 Task: Create a due date automation trigger when advanced on, on the tuesday of the week a card is due add dates starting next week at 11:00 AM.
Action: Mouse moved to (1011, 307)
Screenshot: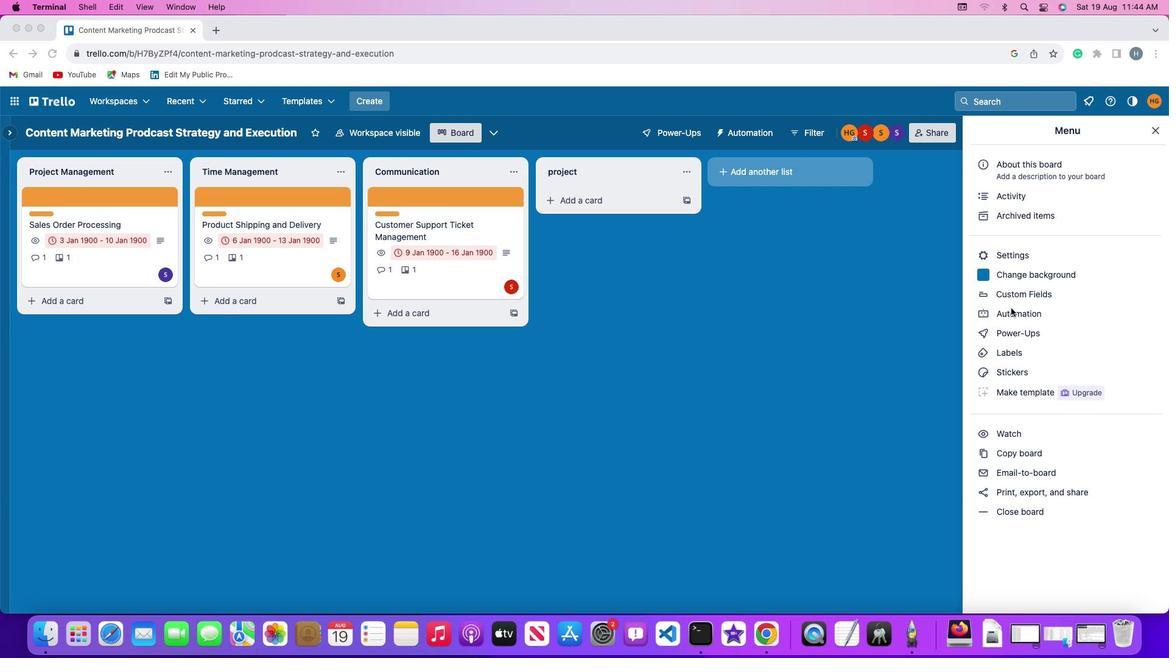 
Action: Mouse pressed left at (1011, 307)
Screenshot: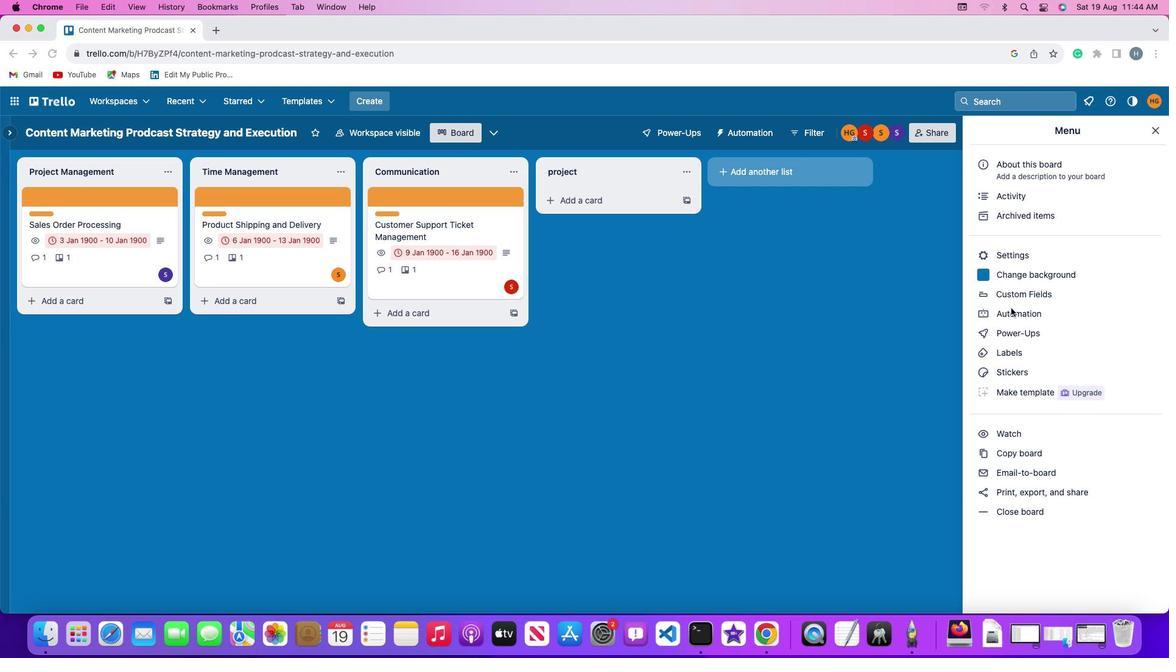 
Action: Mouse moved to (1011, 307)
Screenshot: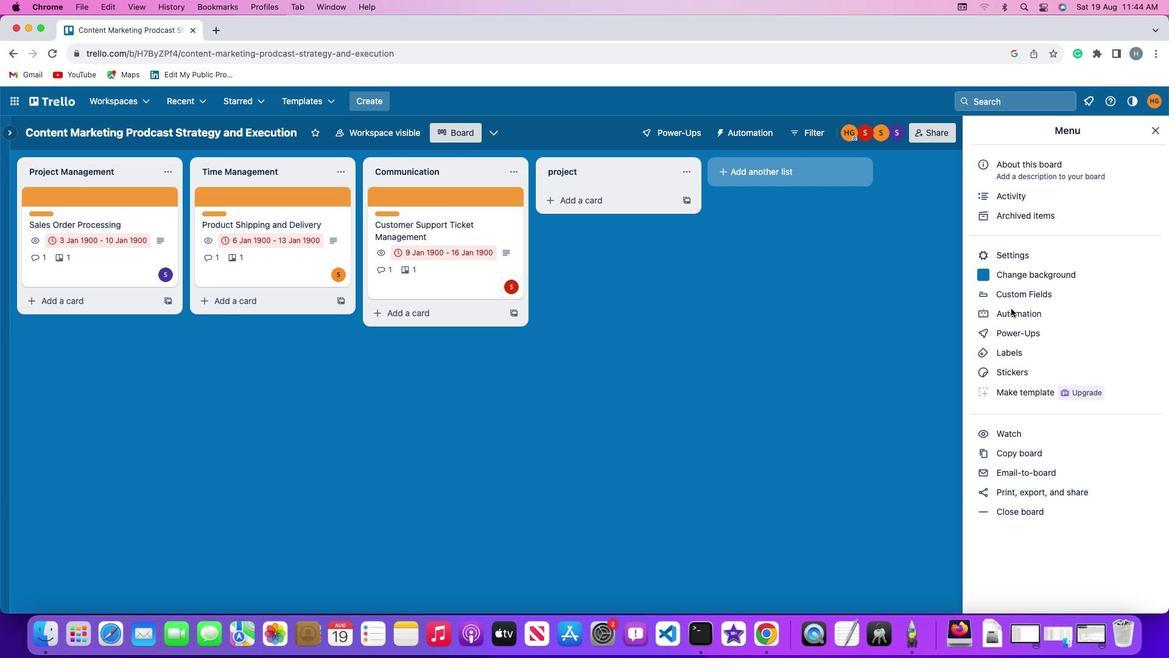 
Action: Mouse pressed left at (1011, 307)
Screenshot: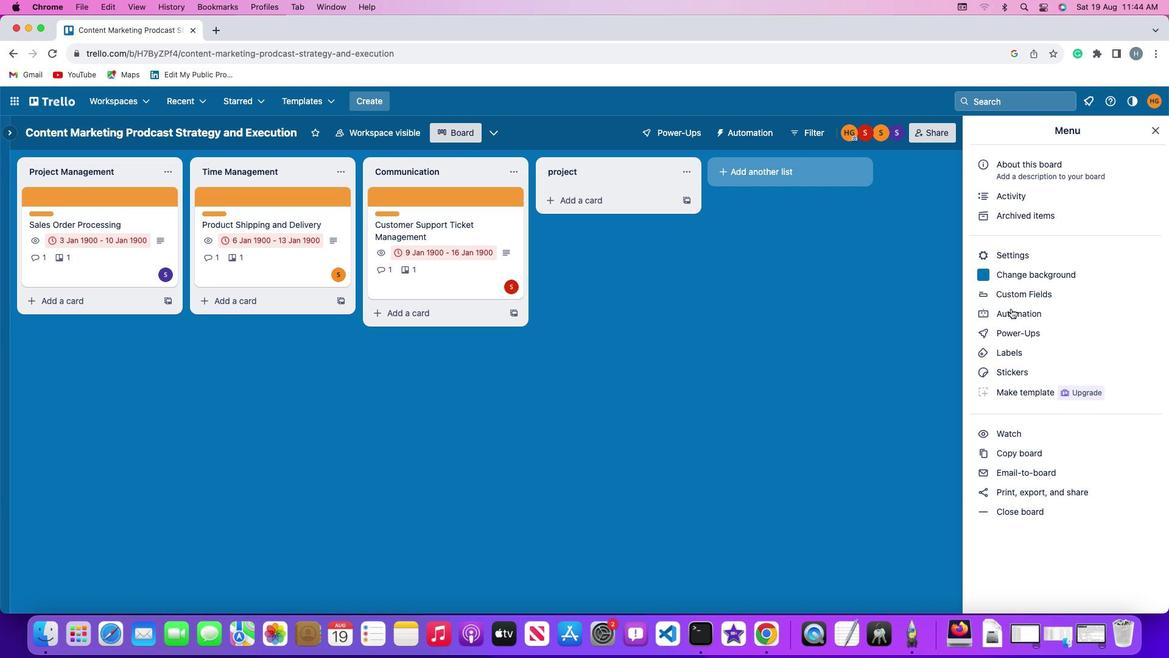 
Action: Mouse moved to (73, 283)
Screenshot: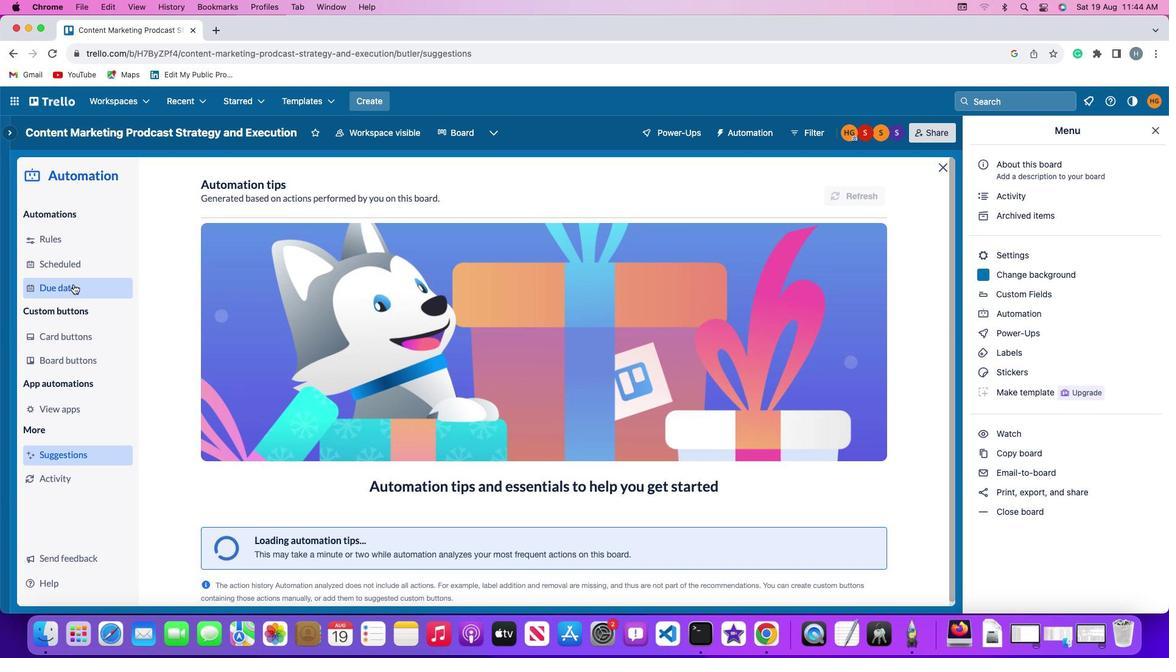 
Action: Mouse pressed left at (73, 283)
Screenshot: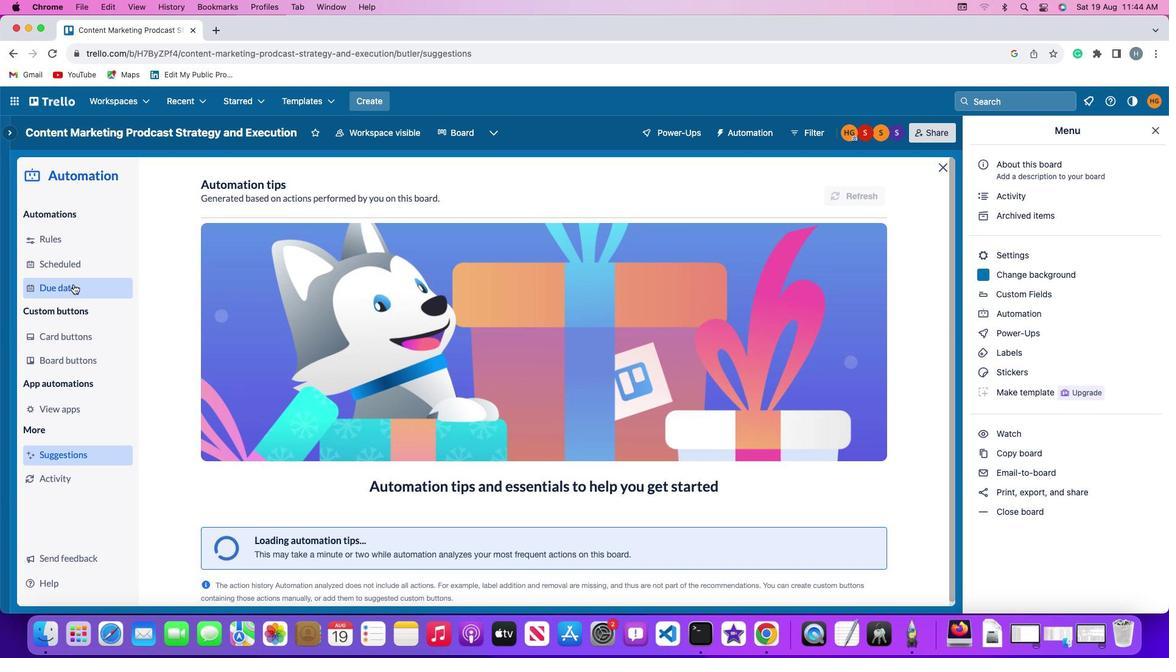 
Action: Mouse moved to (812, 188)
Screenshot: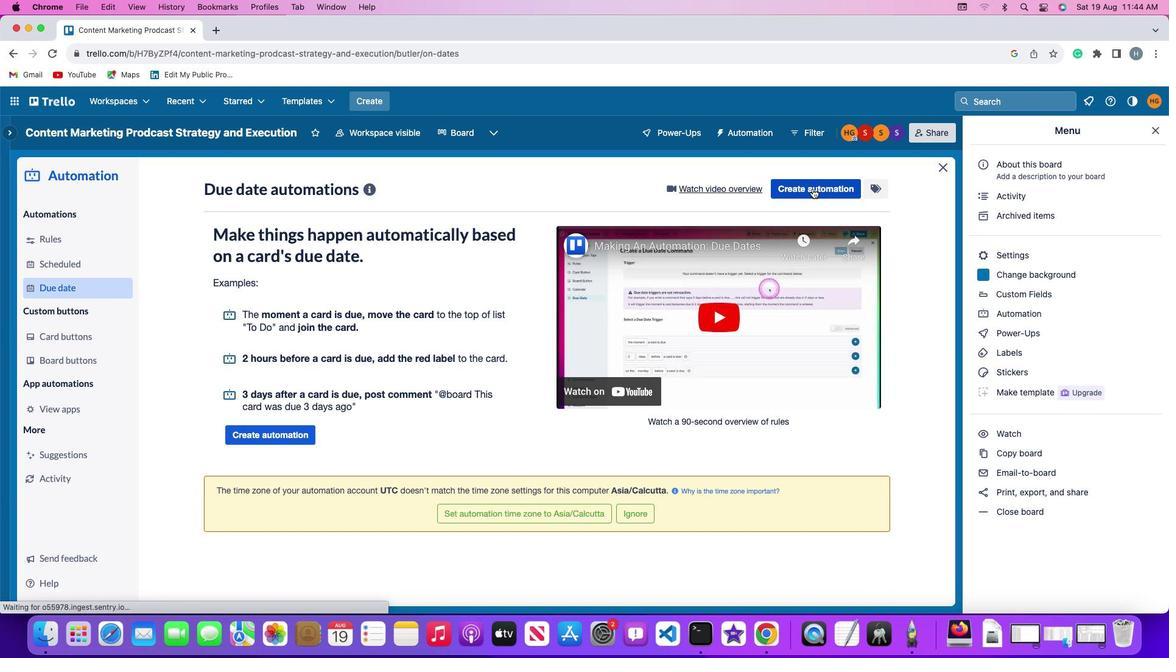 
Action: Mouse pressed left at (812, 188)
Screenshot: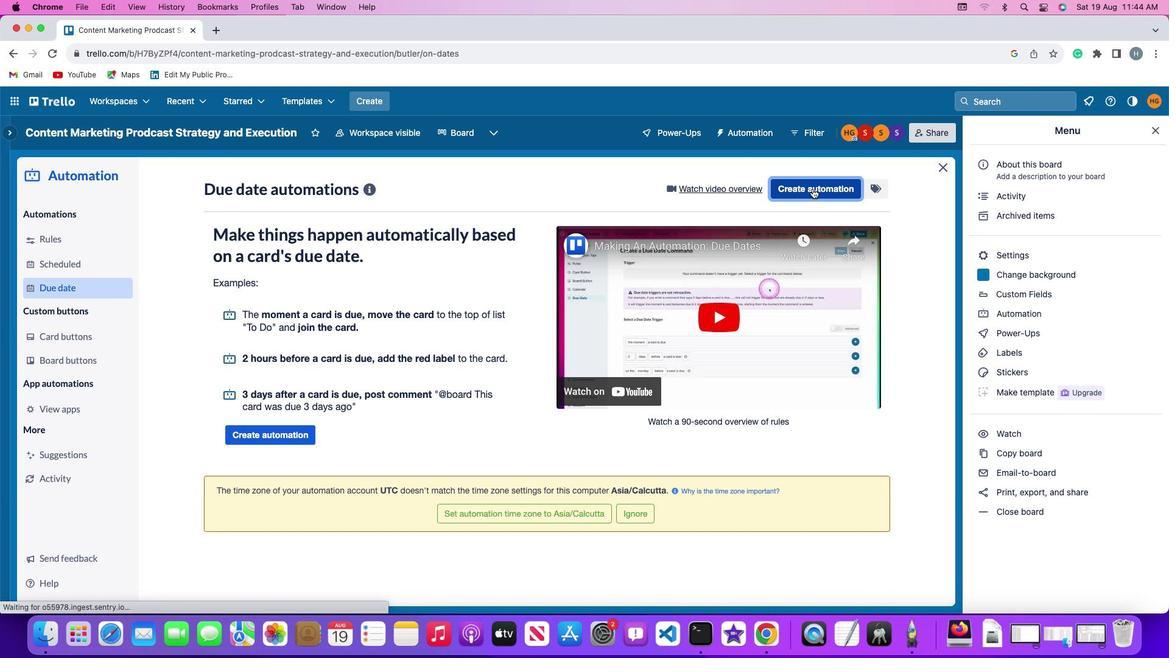 
Action: Mouse moved to (247, 302)
Screenshot: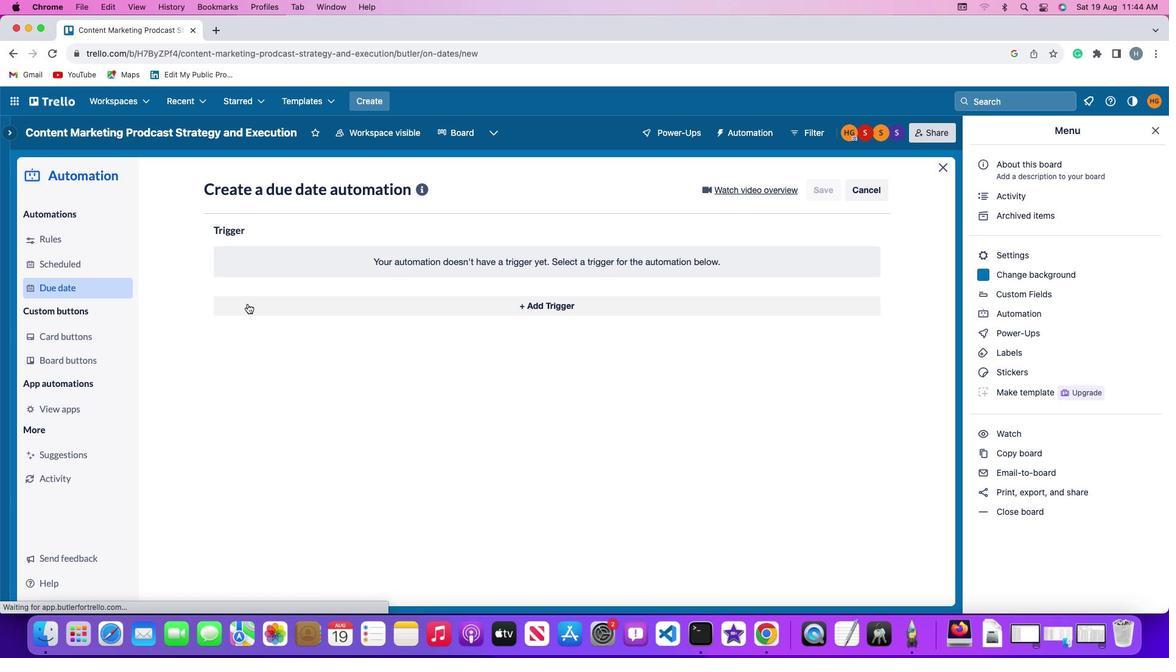 
Action: Mouse pressed left at (247, 302)
Screenshot: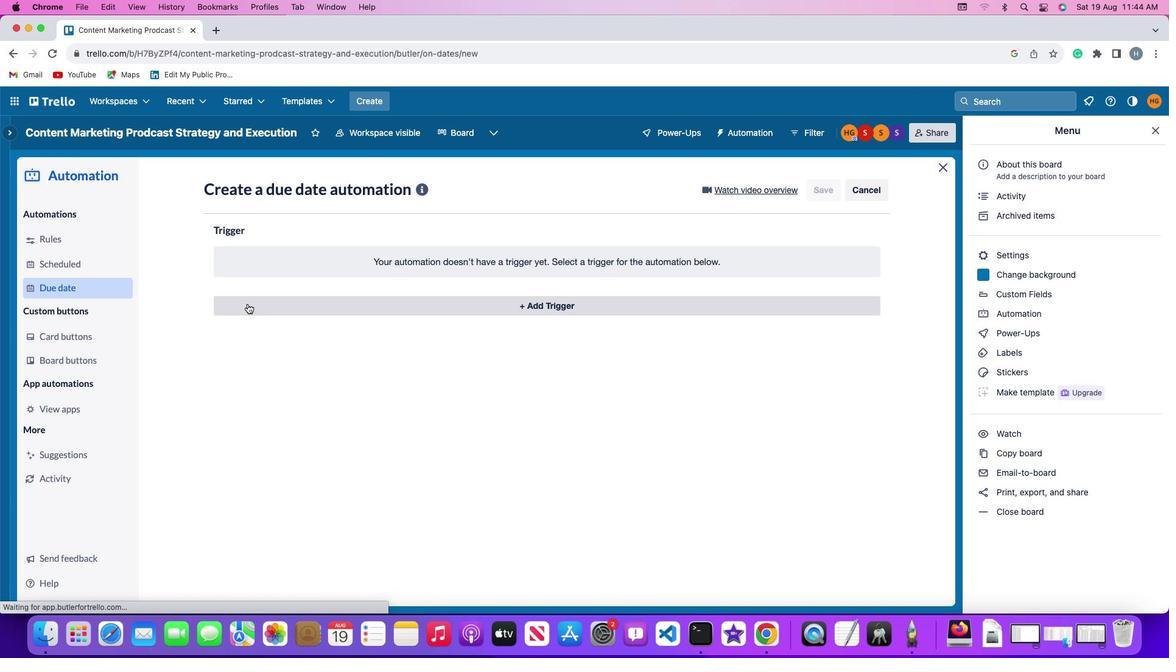 
Action: Mouse moved to (274, 524)
Screenshot: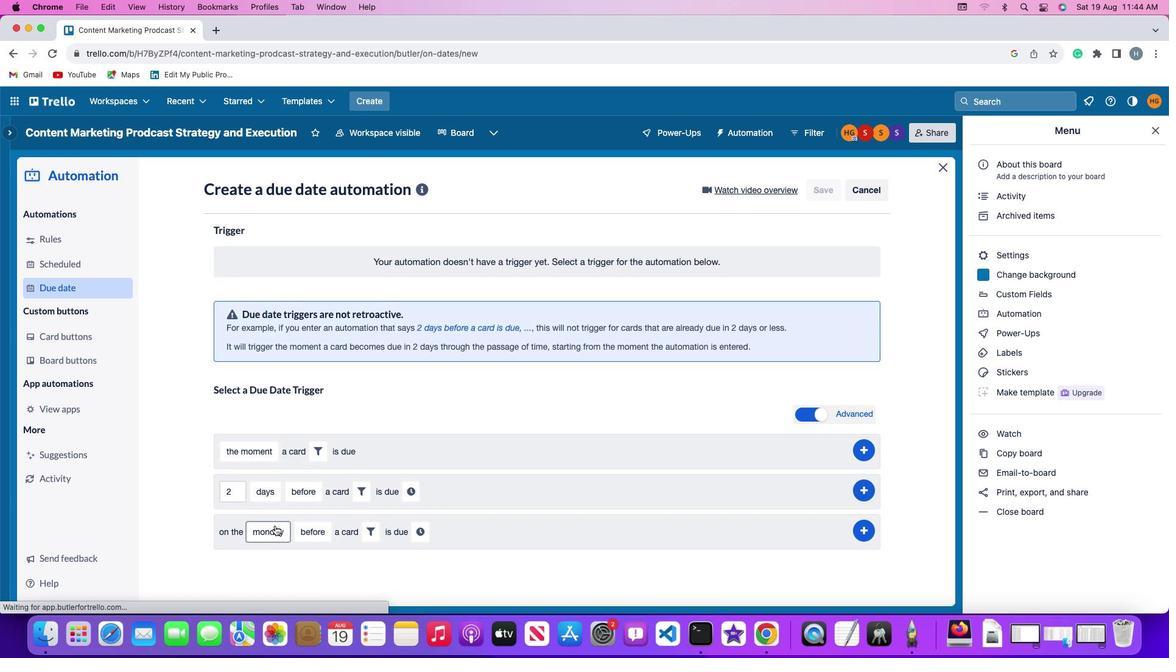 
Action: Mouse pressed left at (274, 524)
Screenshot: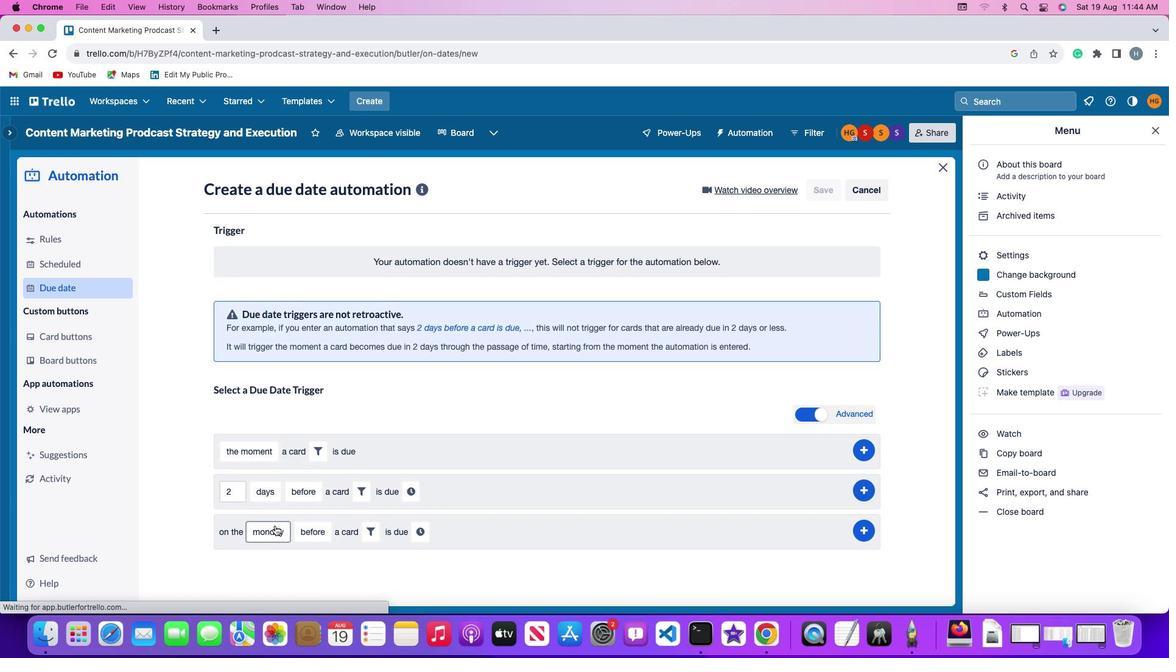 
Action: Mouse moved to (287, 389)
Screenshot: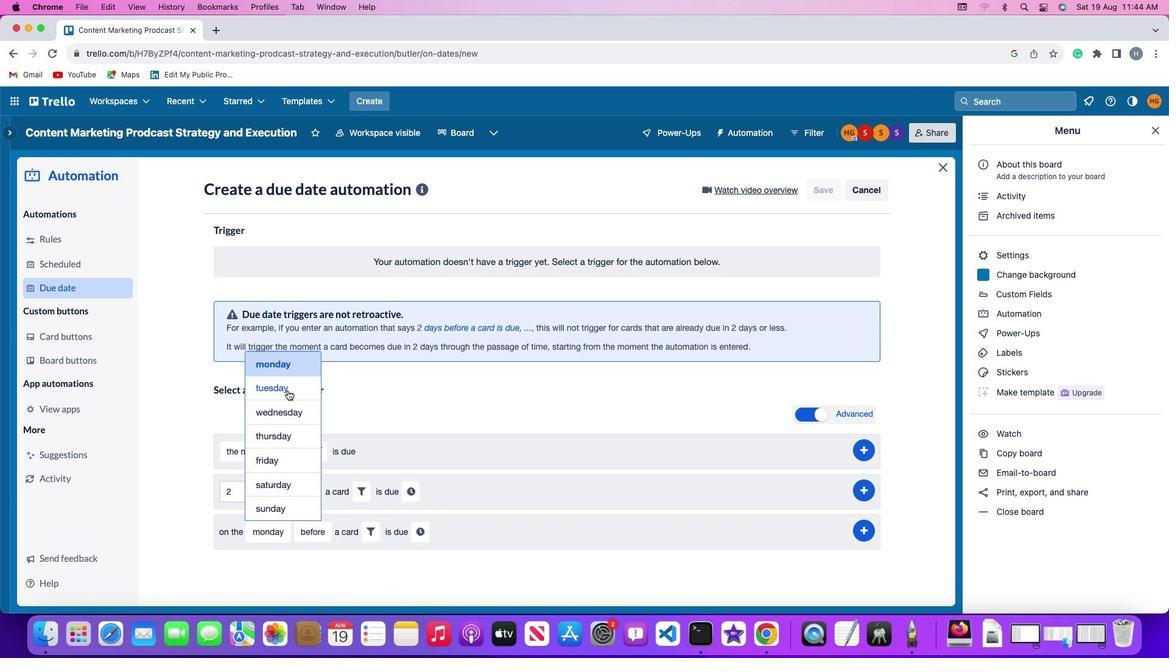 
Action: Mouse pressed left at (287, 389)
Screenshot: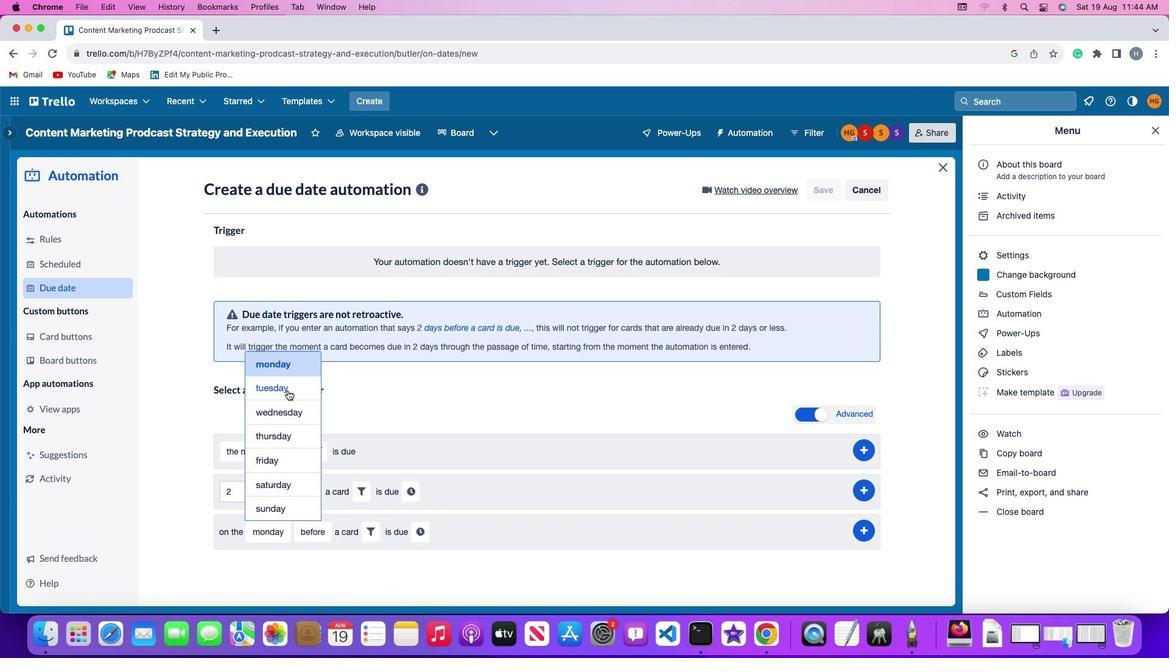 
Action: Mouse moved to (311, 535)
Screenshot: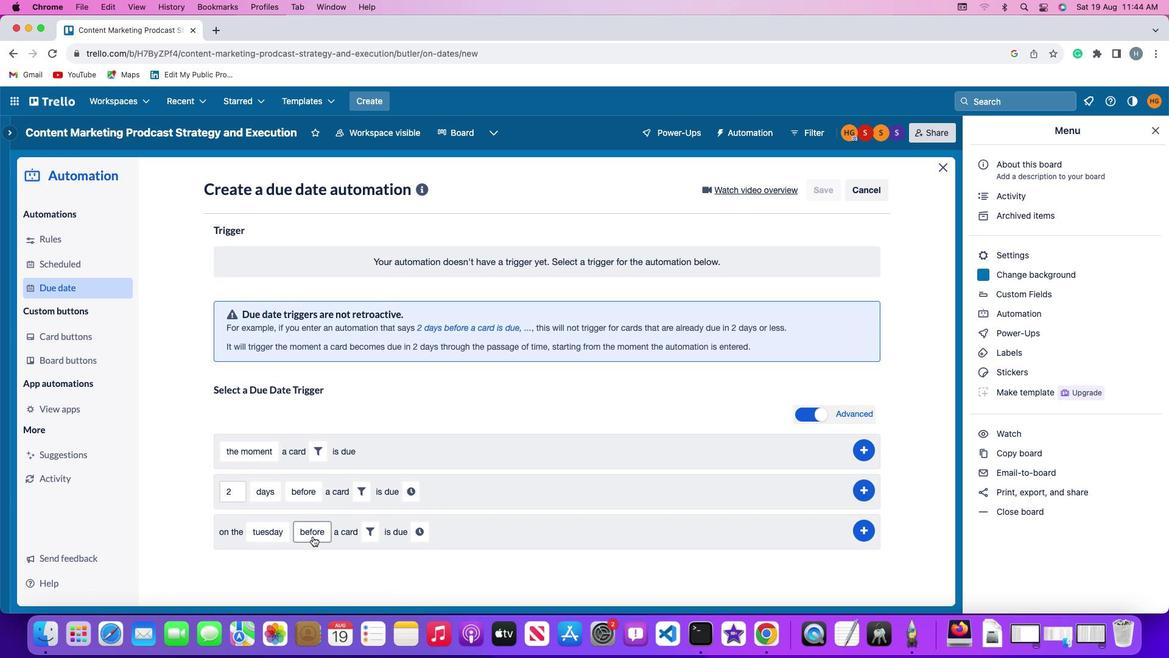 
Action: Mouse pressed left at (311, 535)
Screenshot: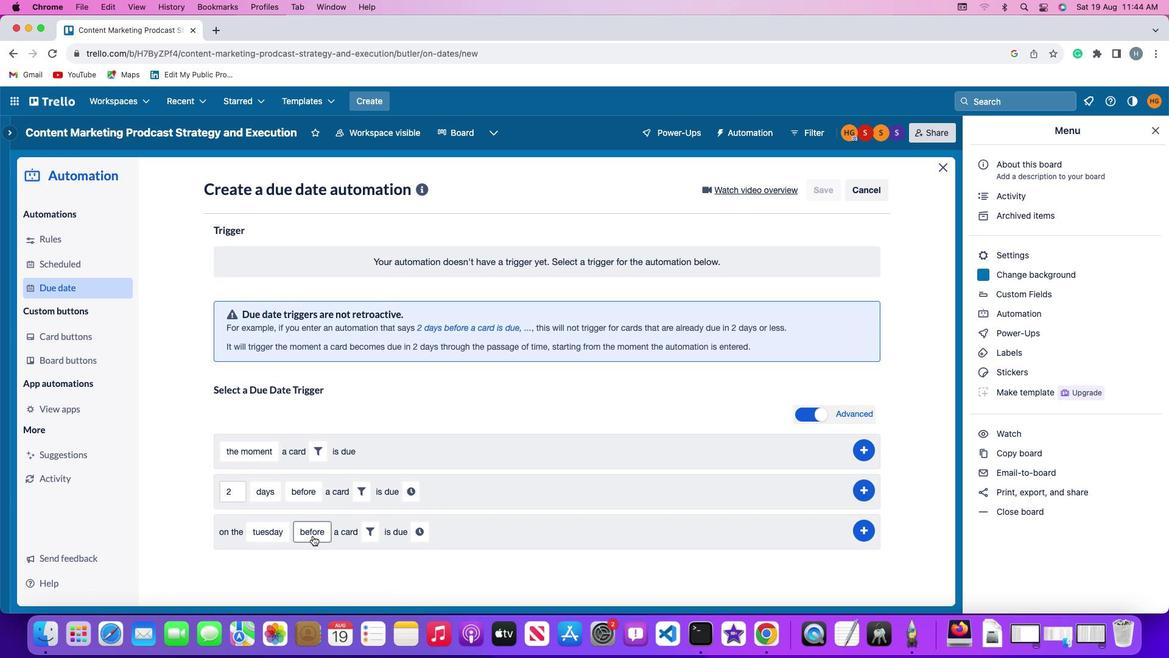 
Action: Mouse moved to (325, 483)
Screenshot: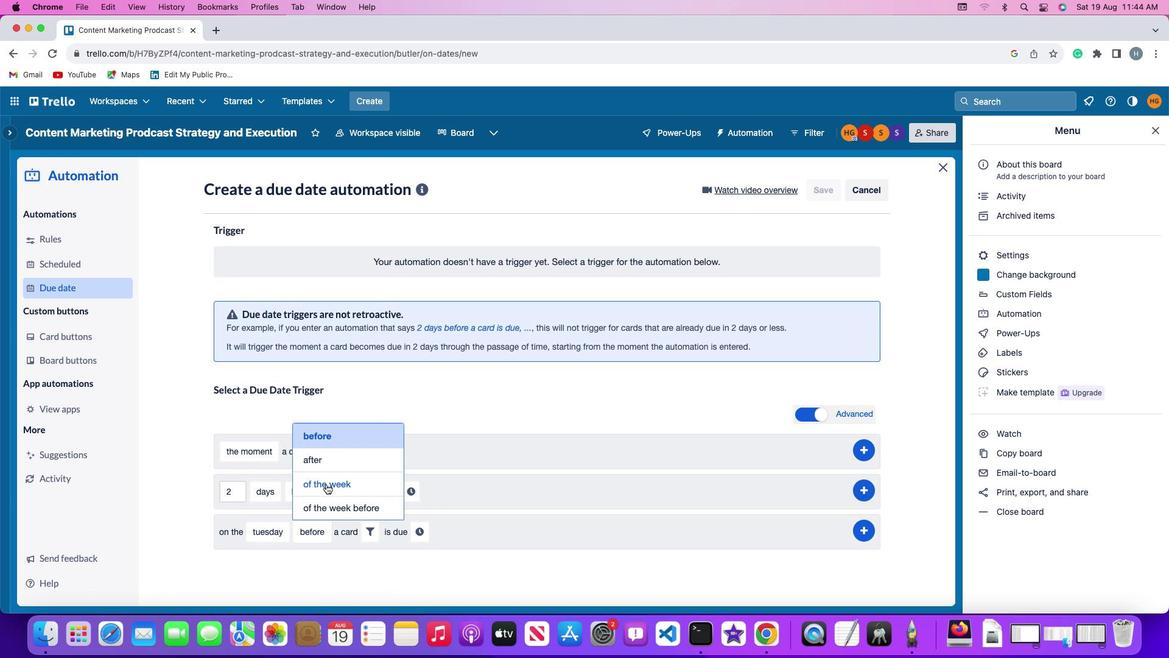 
Action: Mouse pressed left at (325, 483)
Screenshot: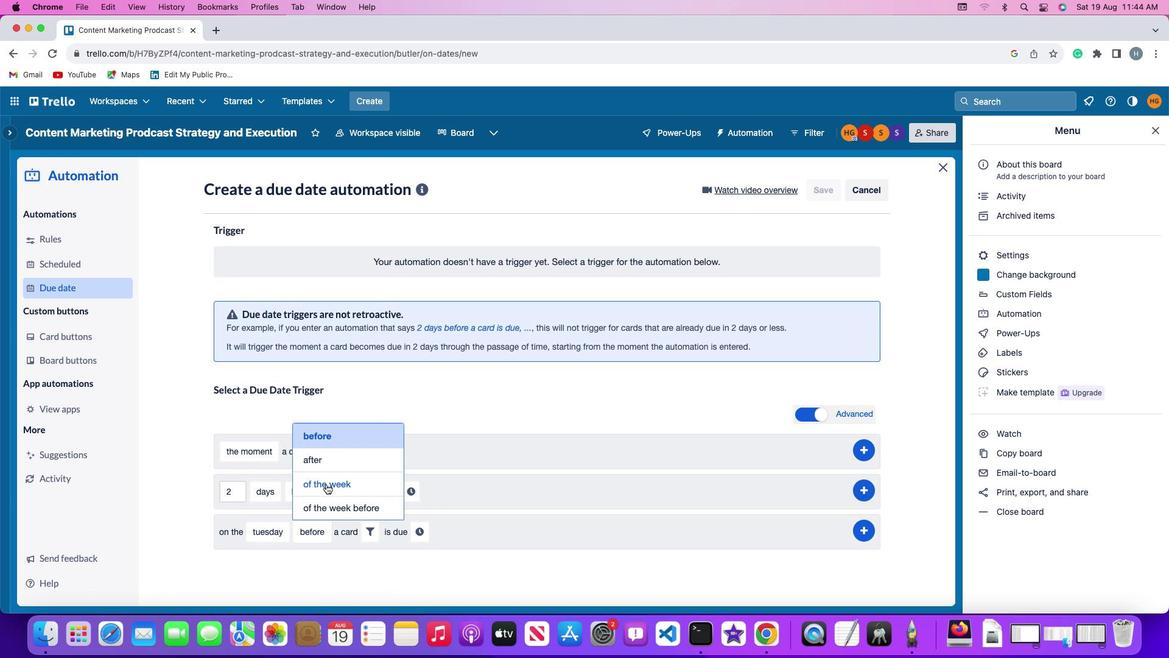 
Action: Mouse moved to (385, 538)
Screenshot: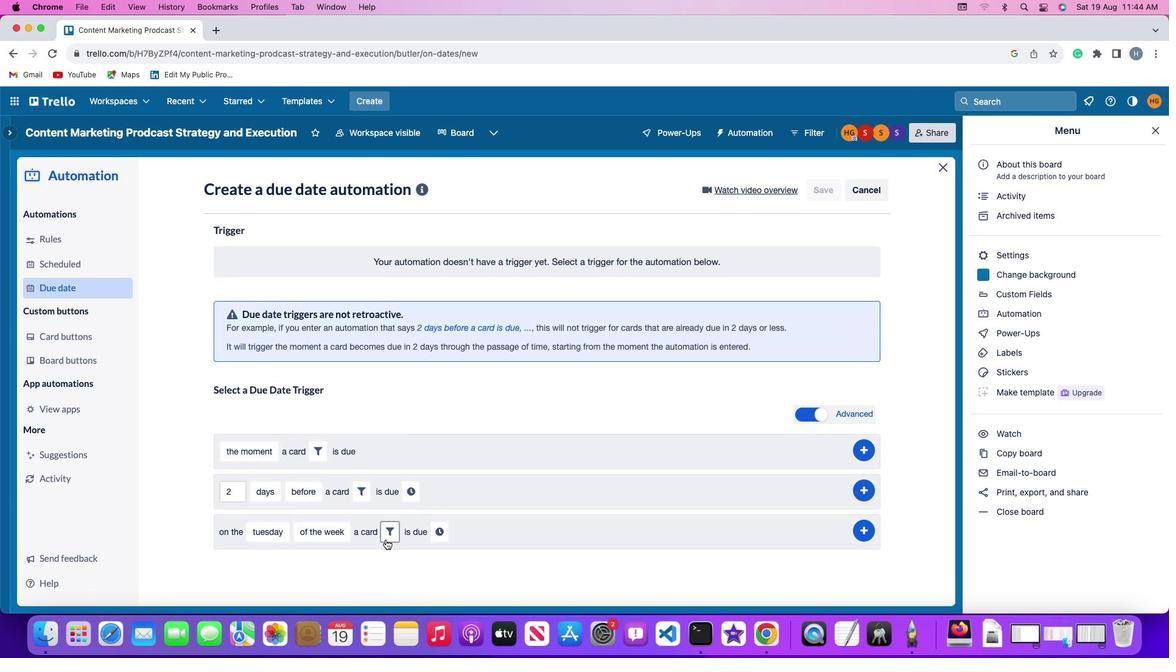 
Action: Mouse pressed left at (385, 538)
Screenshot: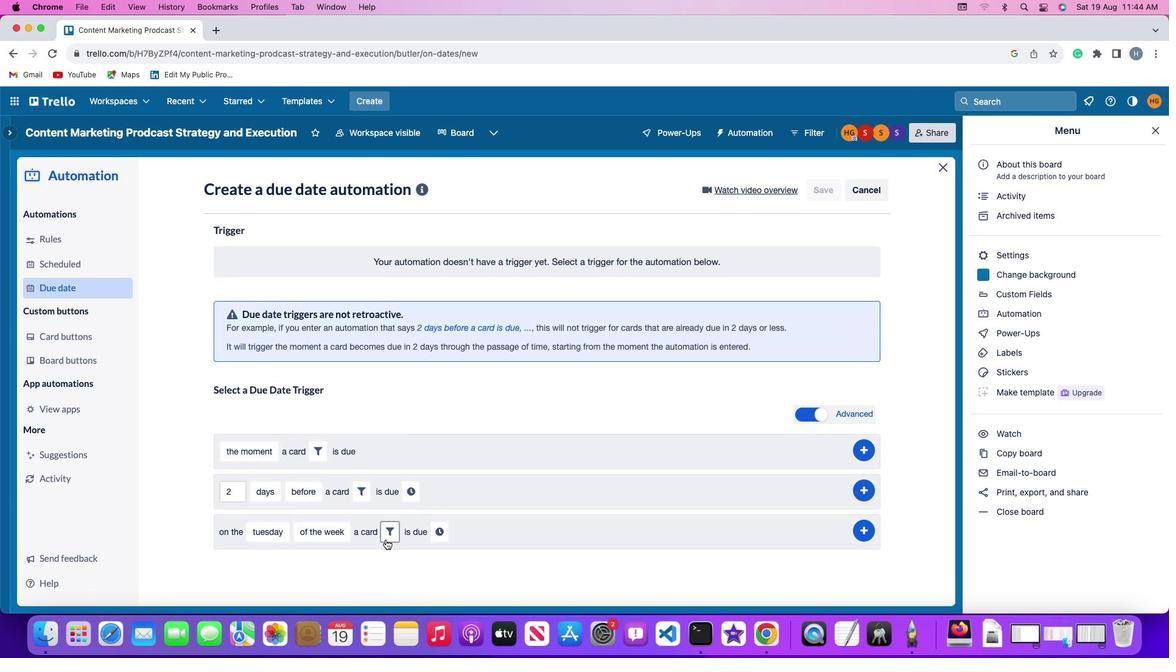 
Action: Mouse moved to (456, 568)
Screenshot: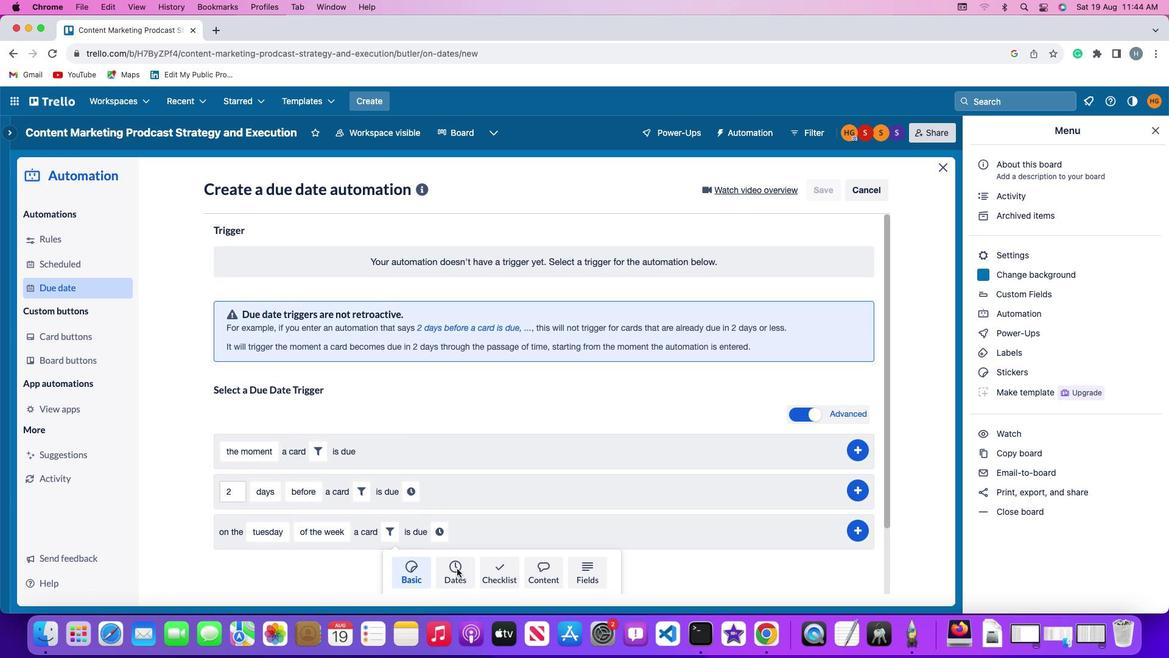 
Action: Mouse pressed left at (456, 568)
Screenshot: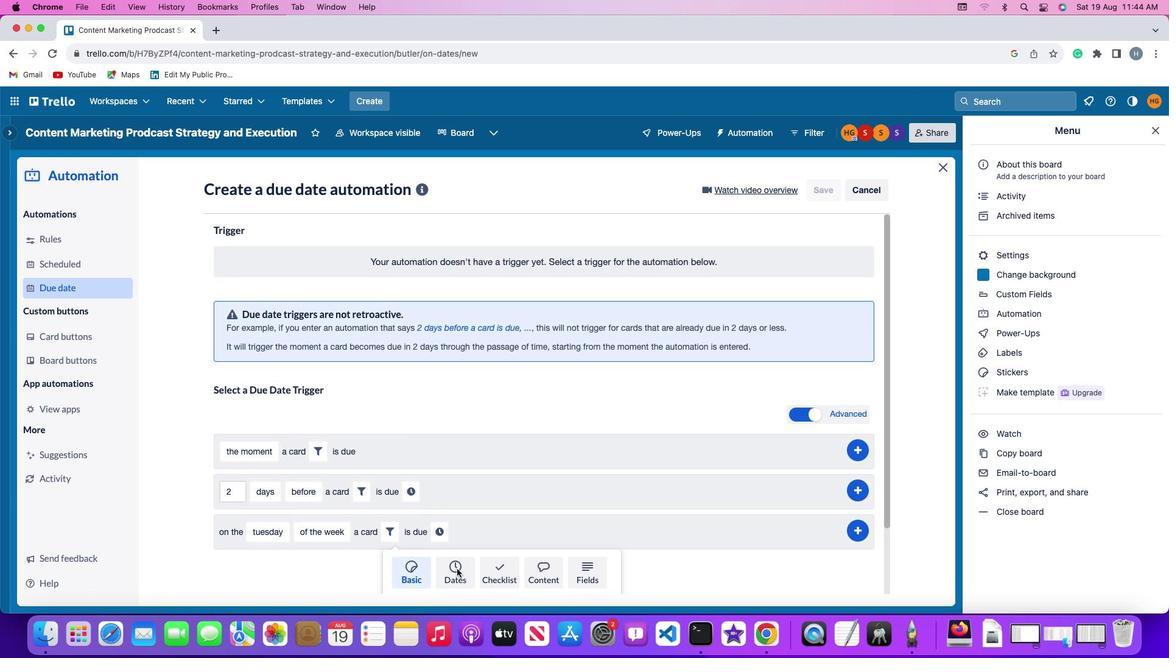 
Action: Mouse moved to (329, 563)
Screenshot: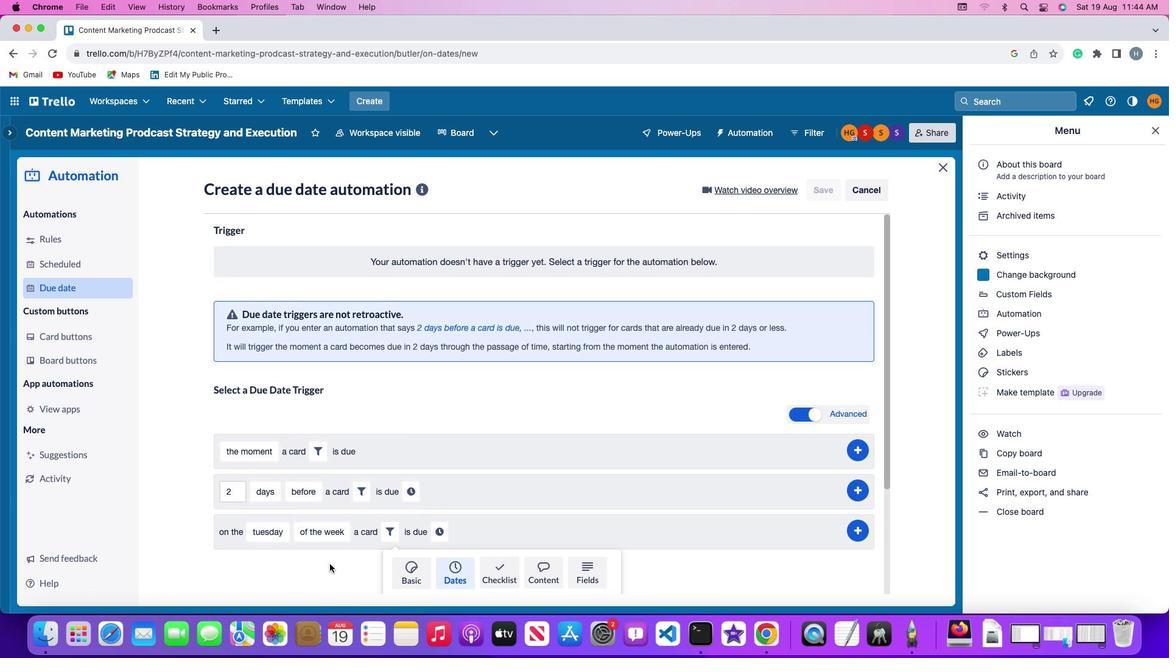 
Action: Mouse scrolled (329, 563) with delta (0, 0)
Screenshot: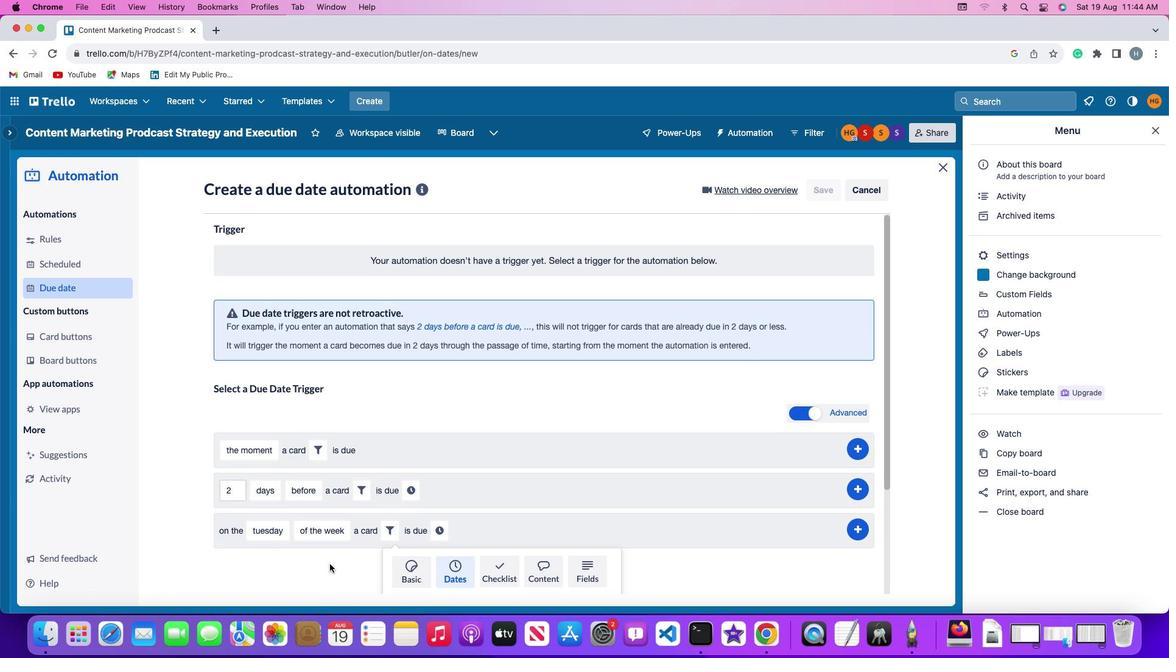 
Action: Mouse moved to (329, 563)
Screenshot: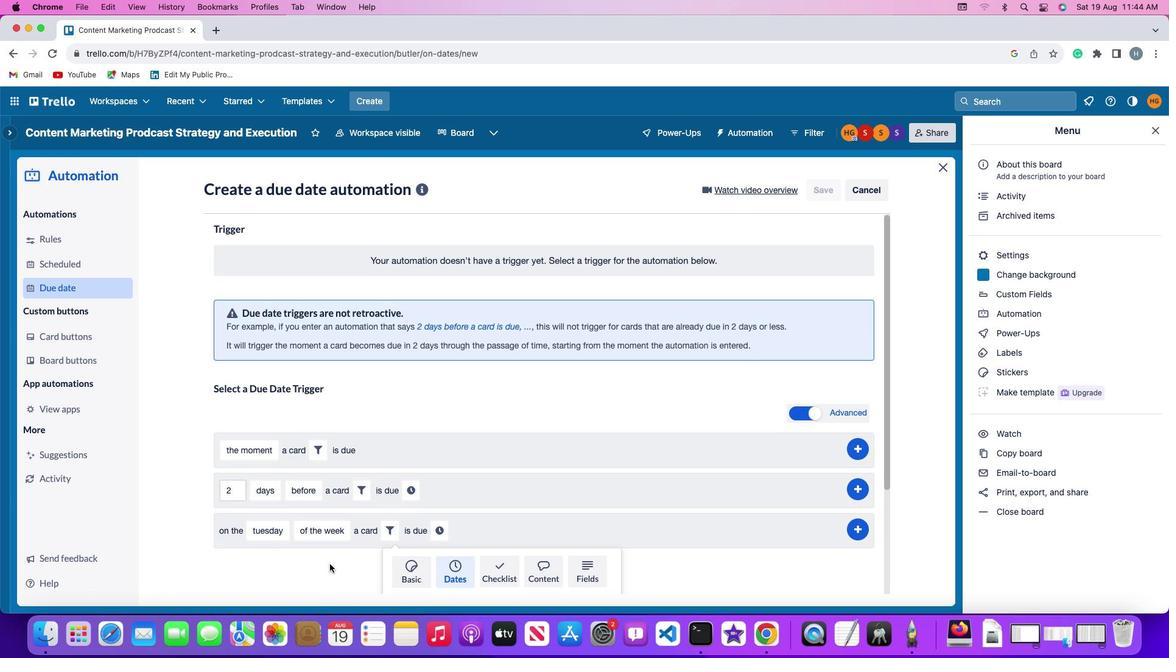 
Action: Mouse scrolled (329, 563) with delta (0, 0)
Screenshot: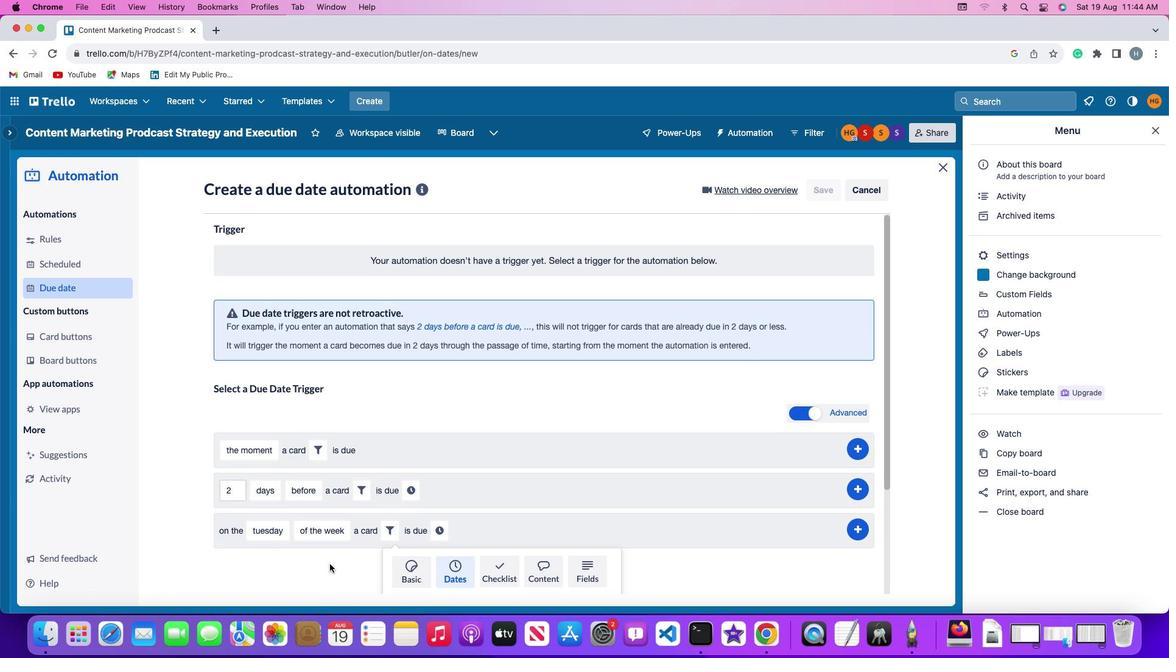 
Action: Mouse scrolled (329, 563) with delta (0, -1)
Screenshot: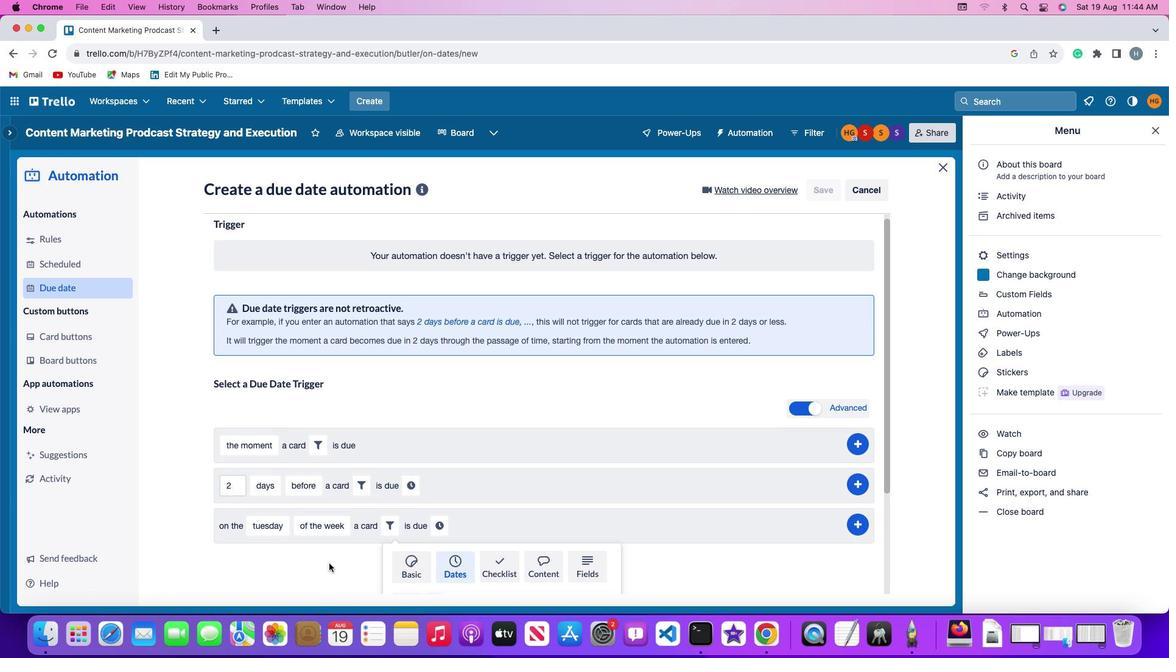 
Action: Mouse scrolled (329, 563) with delta (0, -3)
Screenshot: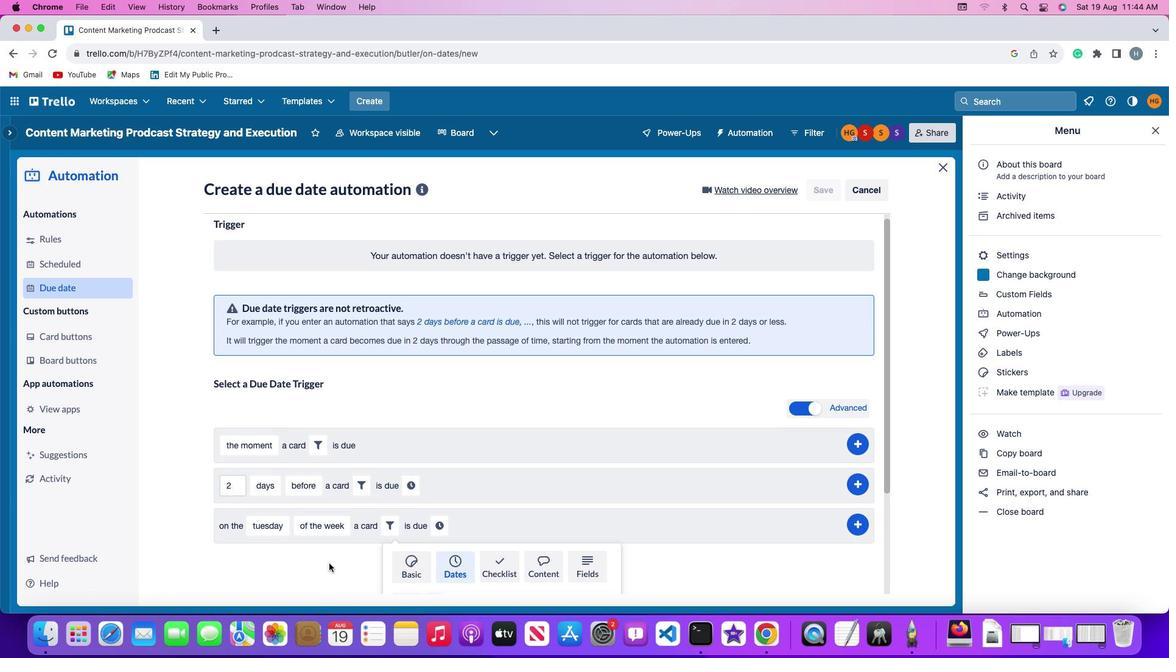 
Action: Mouse scrolled (329, 563) with delta (0, -3)
Screenshot: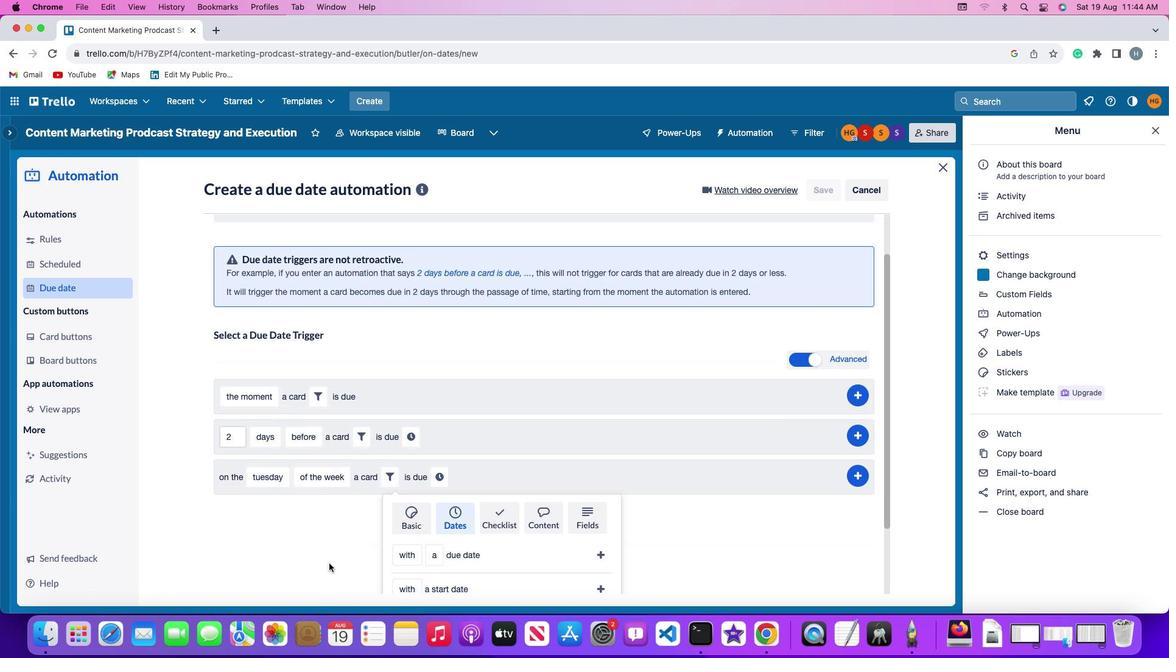 
Action: Mouse moved to (328, 562)
Screenshot: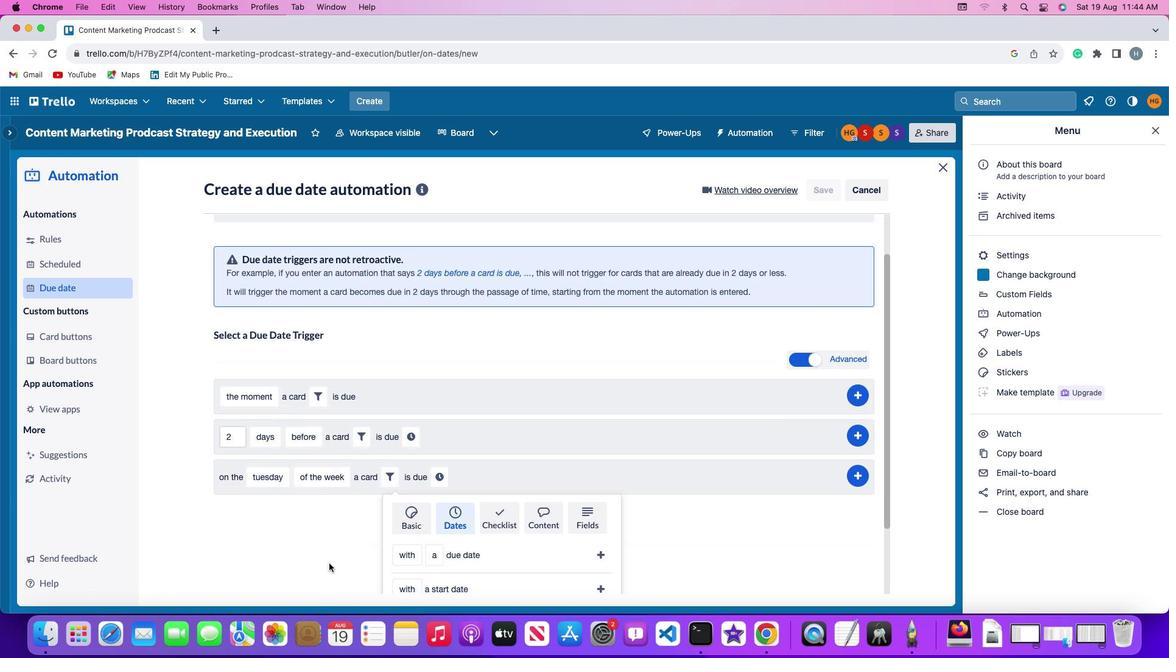 
Action: Mouse scrolled (328, 562) with delta (0, -4)
Screenshot: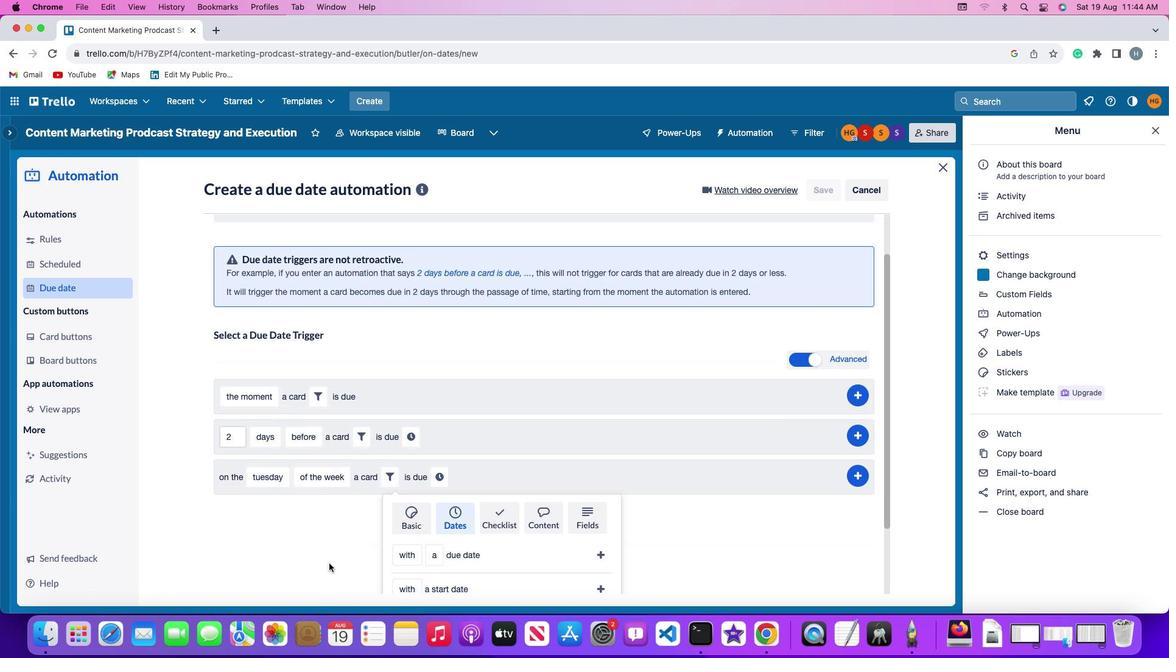 
Action: Mouse moved to (329, 561)
Screenshot: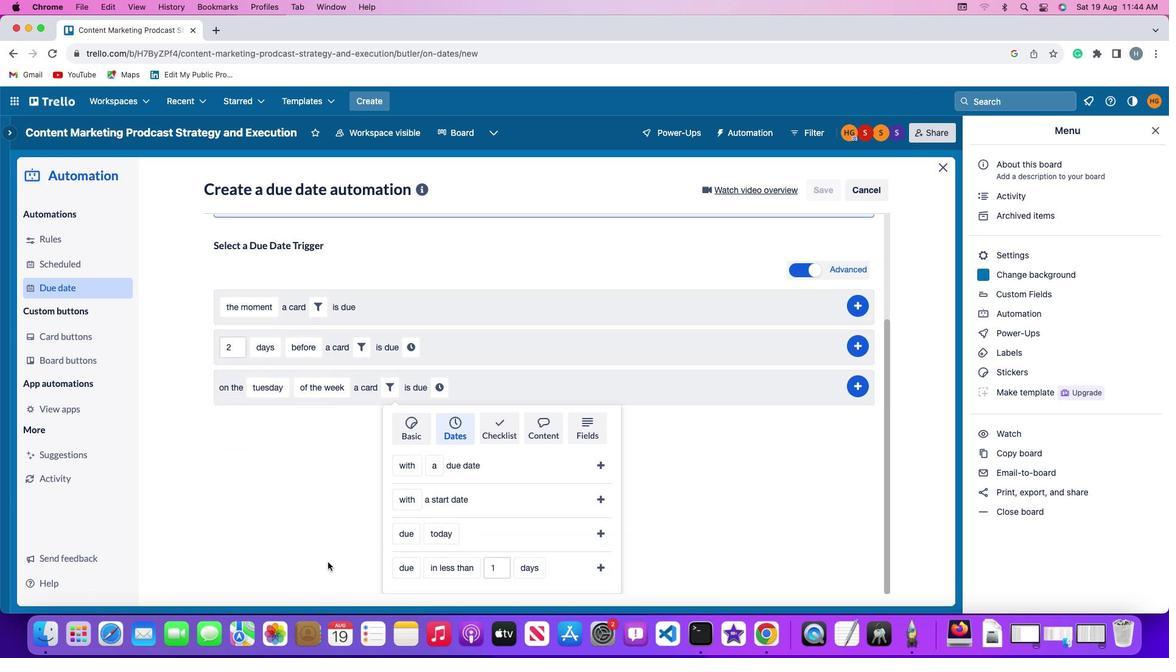 
Action: Mouse scrolled (329, 561) with delta (0, 0)
Screenshot: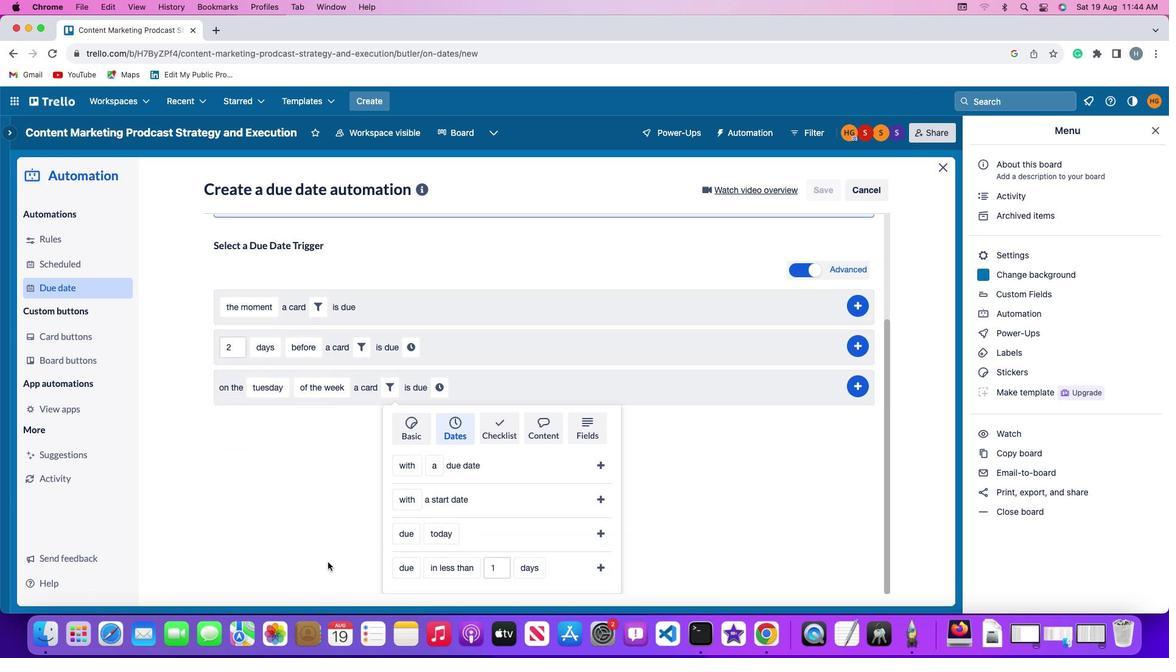 
Action: Mouse moved to (328, 561)
Screenshot: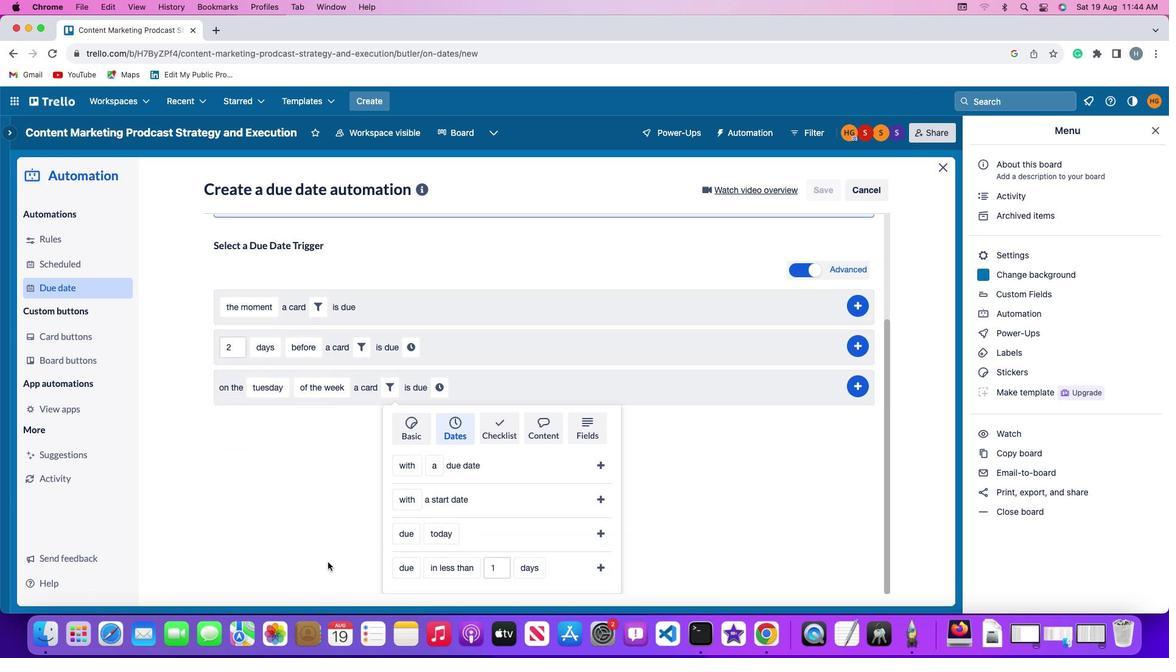 
Action: Mouse scrolled (328, 561) with delta (0, 0)
Screenshot: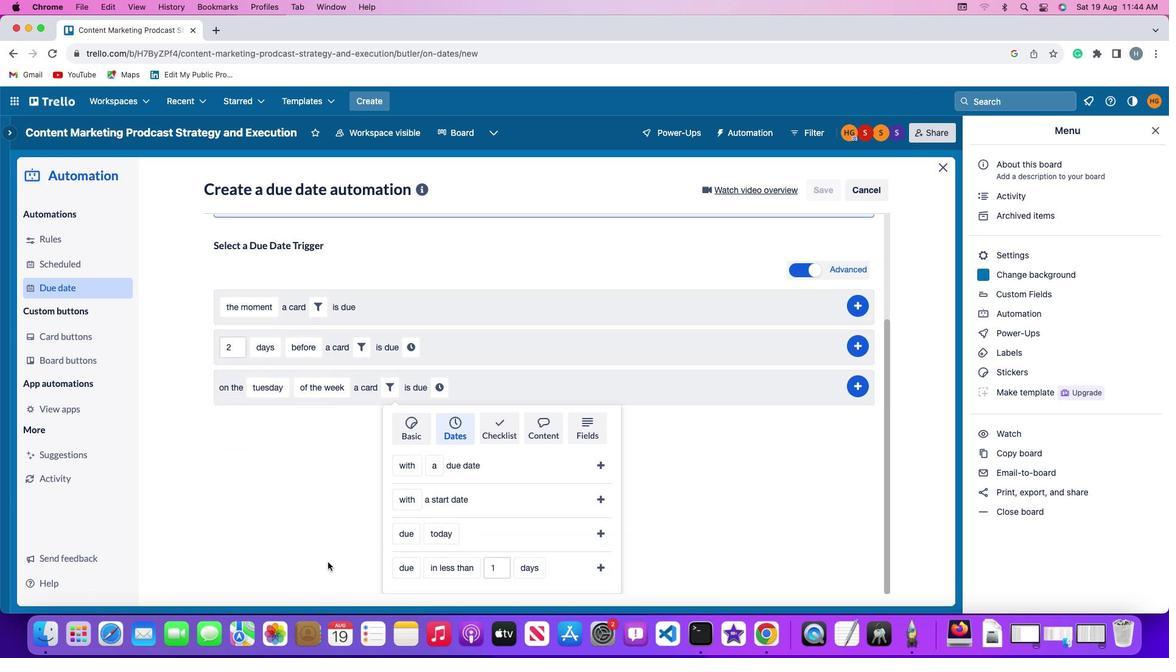 
Action: Mouse moved to (327, 561)
Screenshot: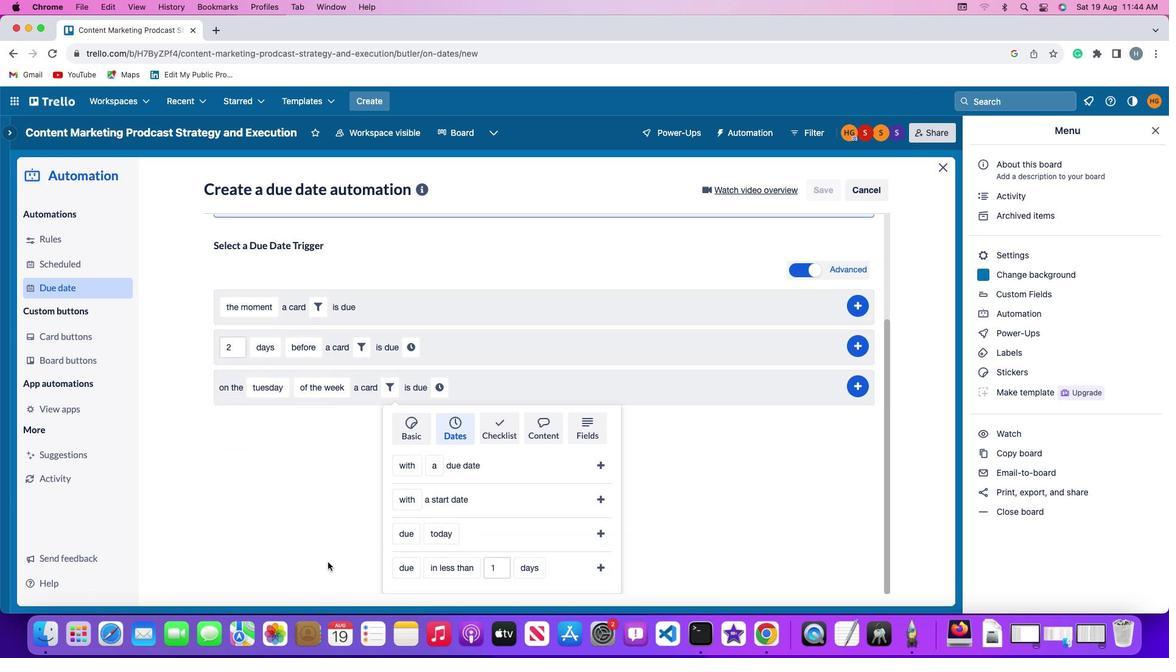 
Action: Mouse scrolled (327, 561) with delta (0, -1)
Screenshot: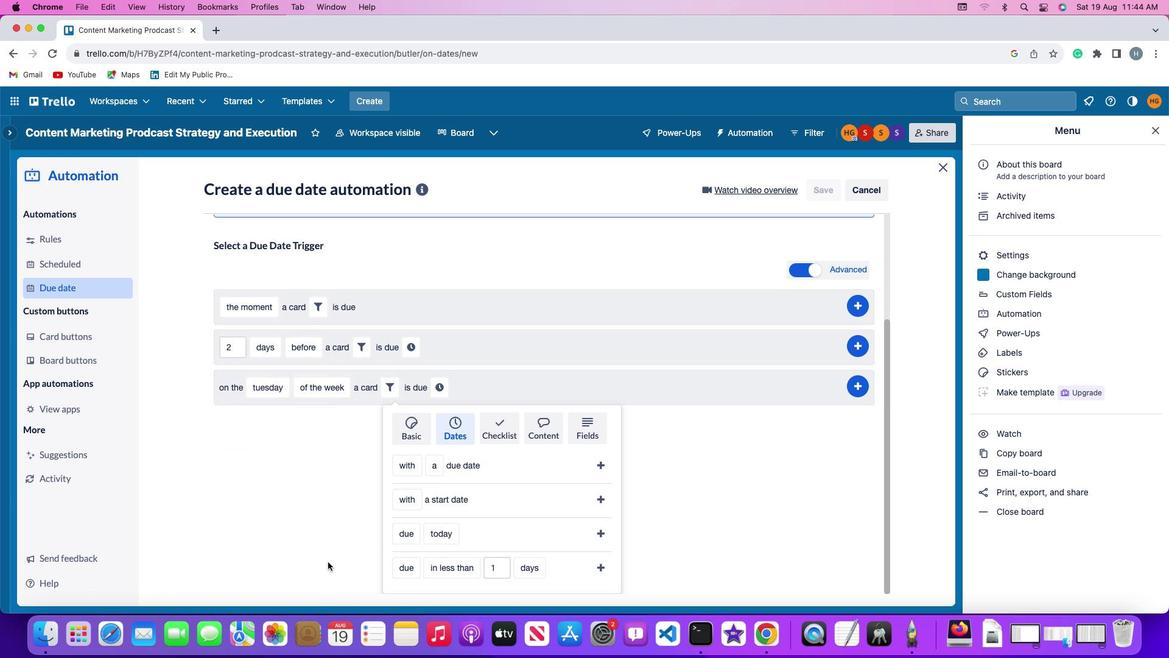 
Action: Mouse moved to (327, 561)
Screenshot: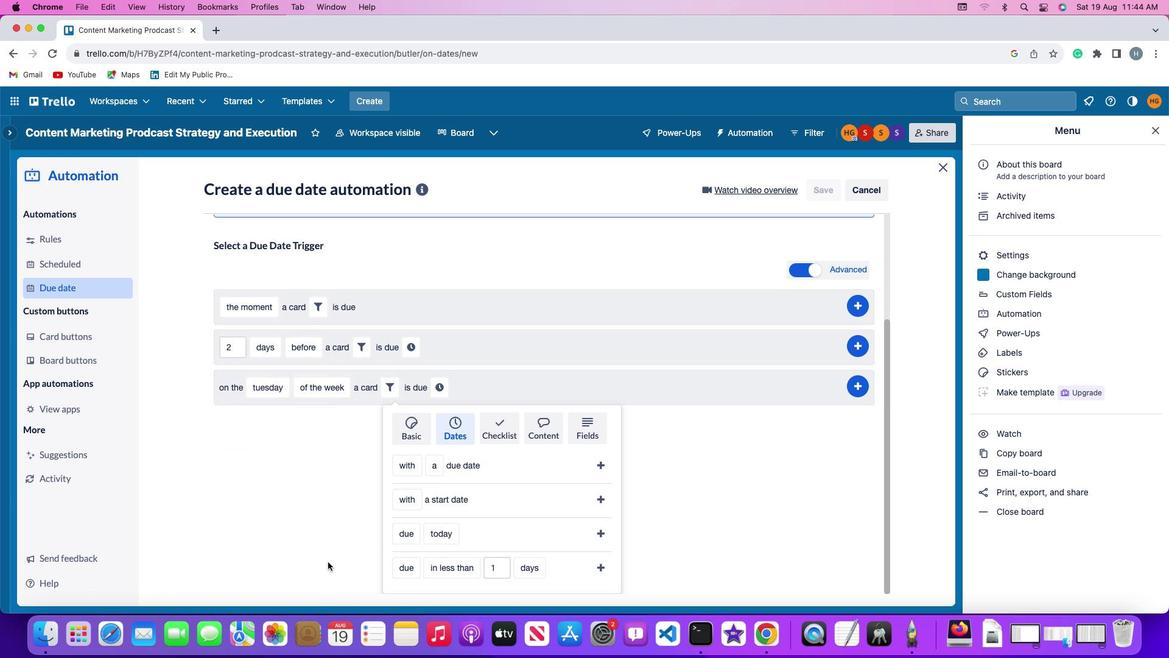 
Action: Mouse scrolled (327, 561) with delta (0, -3)
Screenshot: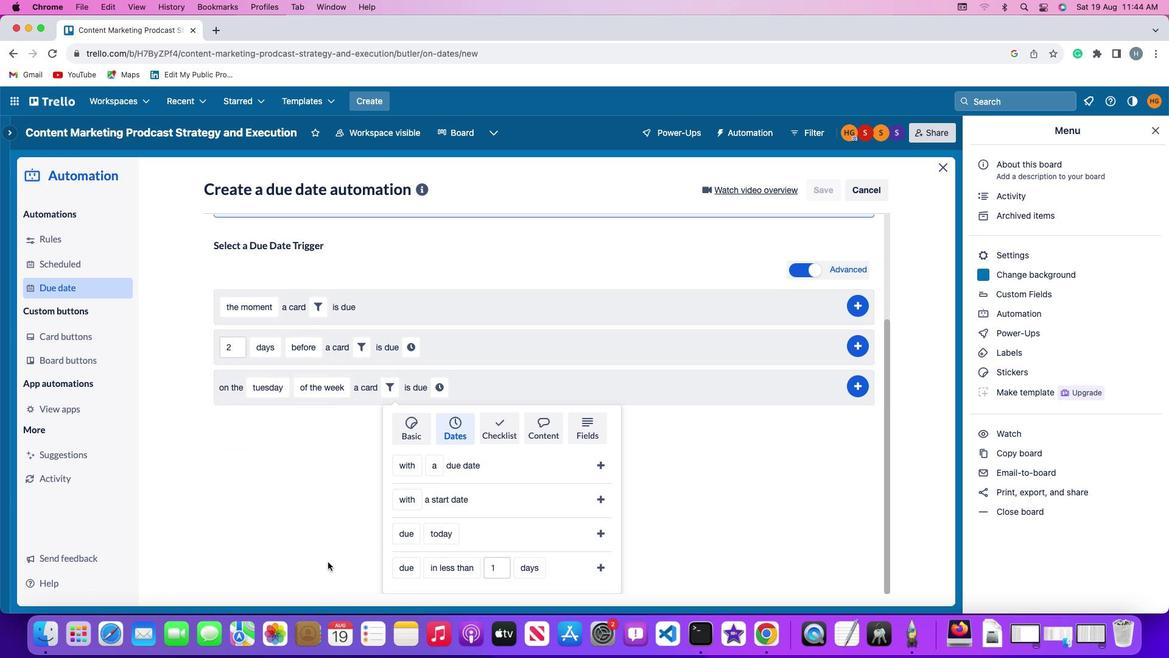 
Action: Mouse moved to (404, 535)
Screenshot: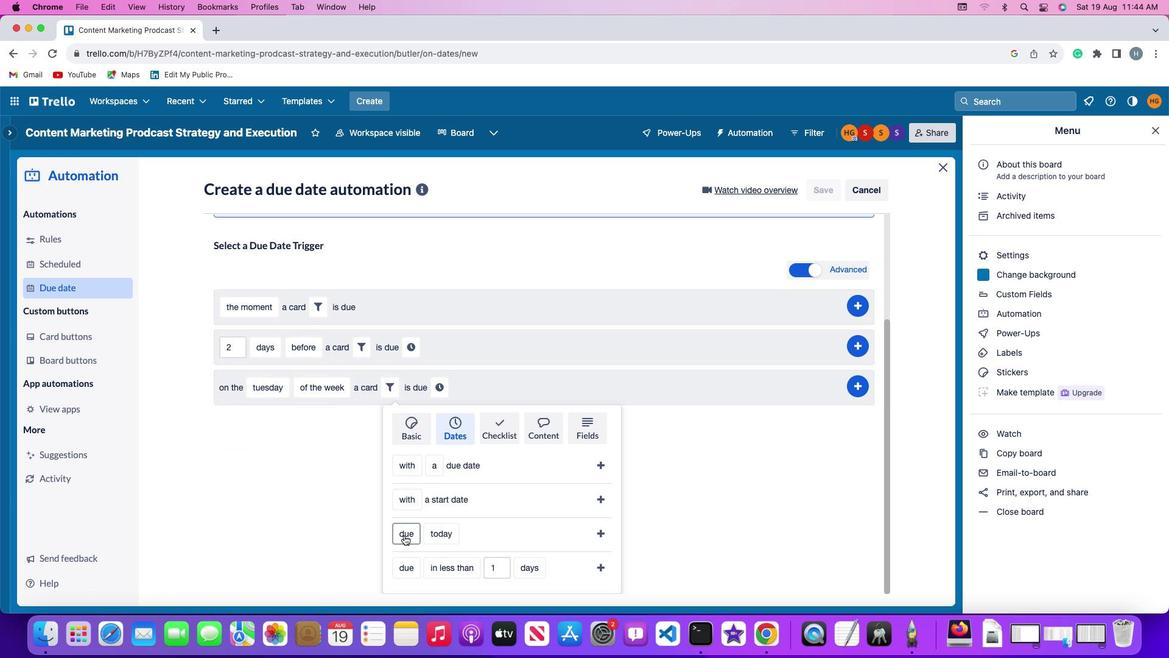 
Action: Mouse pressed left at (404, 535)
Screenshot: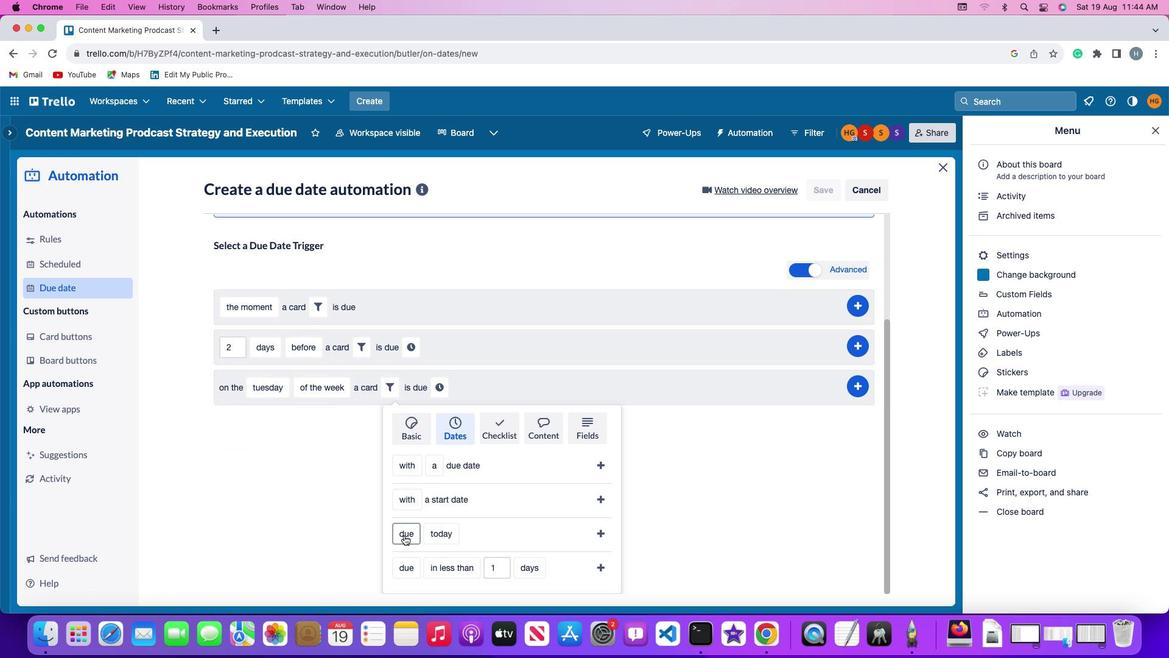 
Action: Mouse moved to (416, 486)
Screenshot: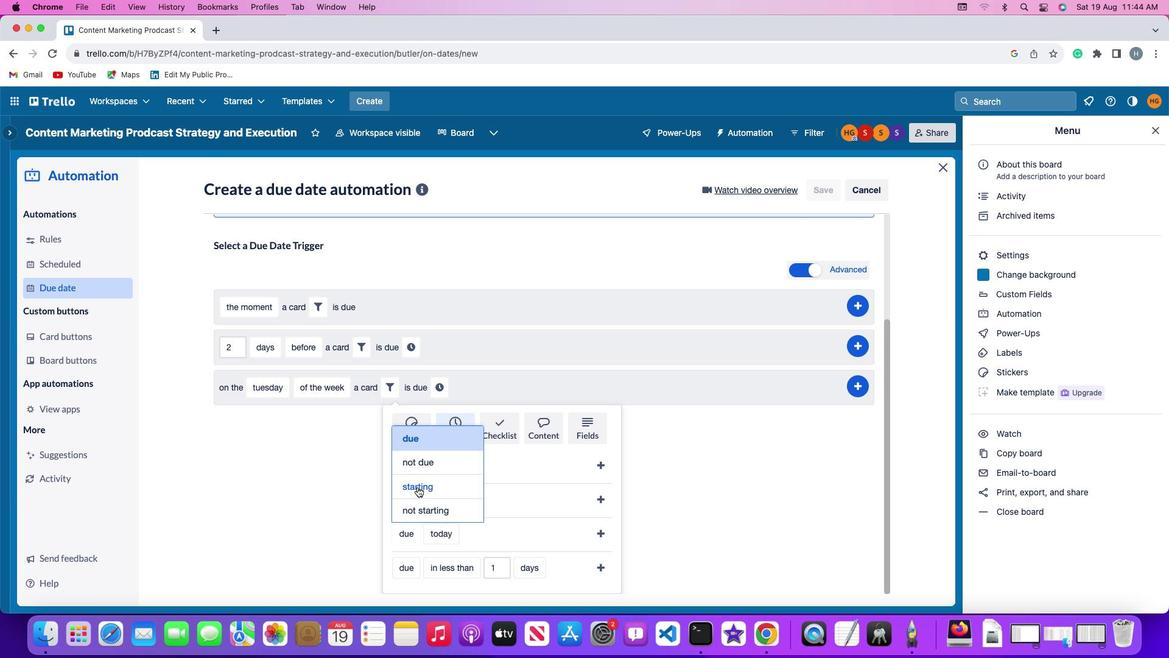 
Action: Mouse pressed left at (416, 486)
Screenshot: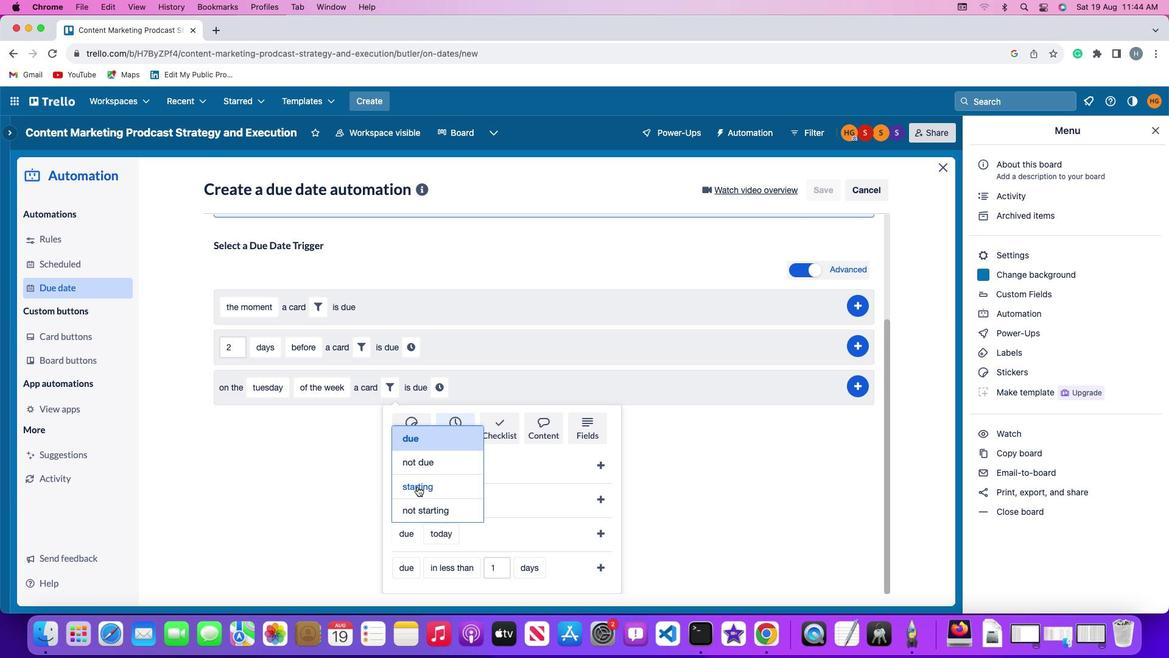 
Action: Mouse moved to (451, 538)
Screenshot: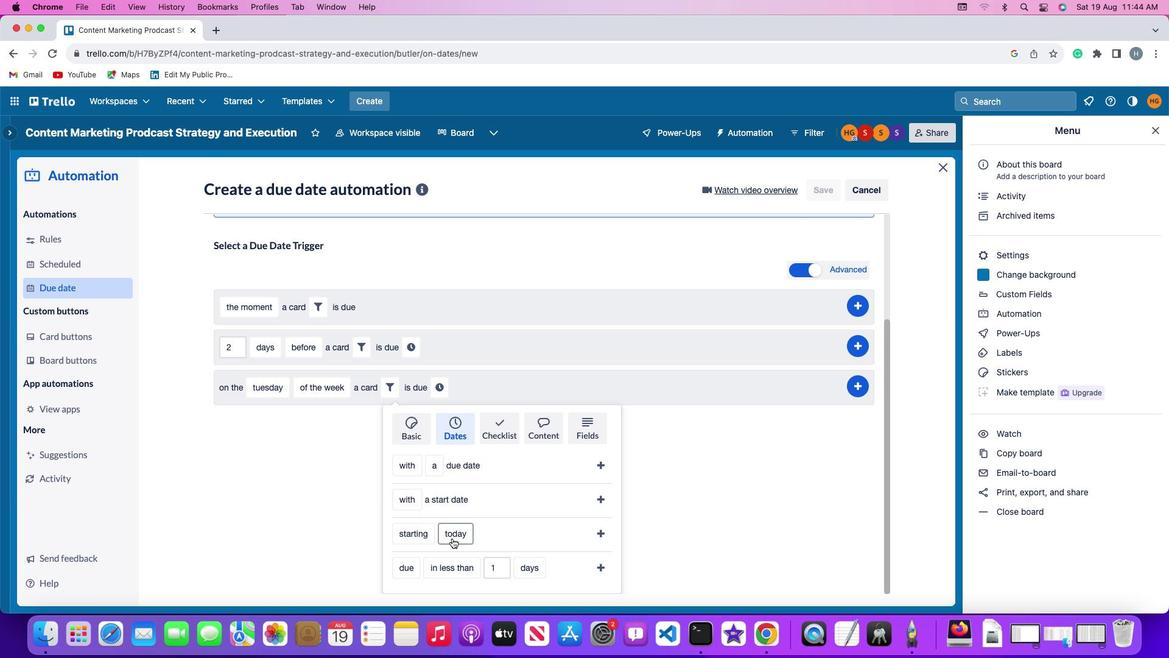 
Action: Mouse pressed left at (451, 538)
Screenshot: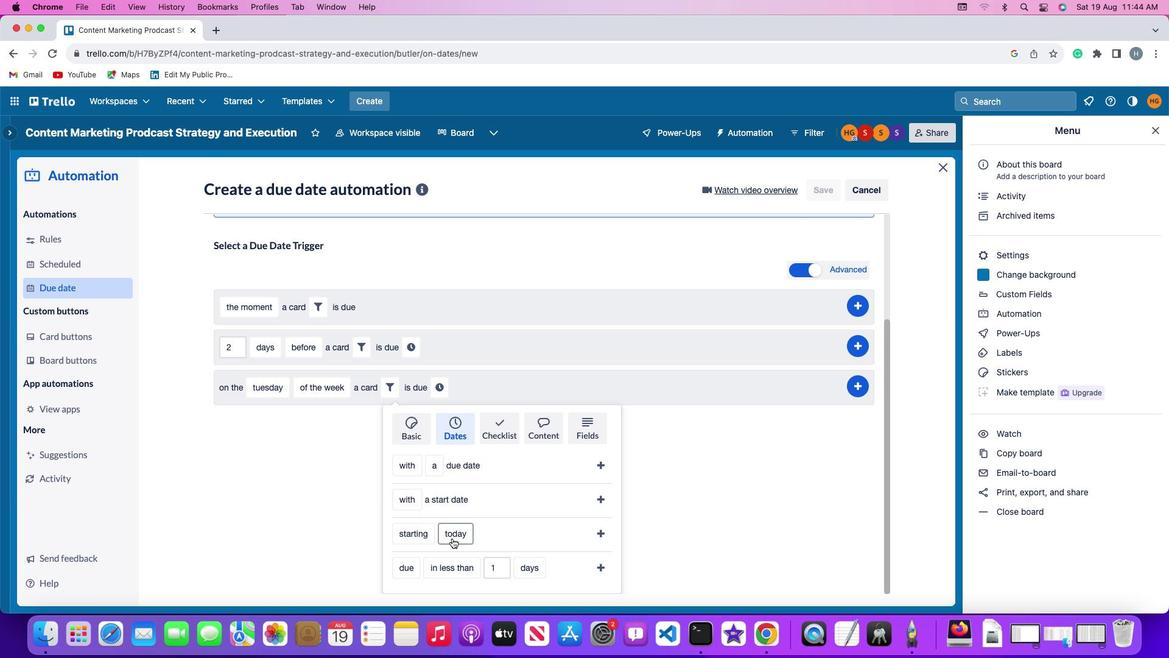 
Action: Mouse moved to (476, 455)
Screenshot: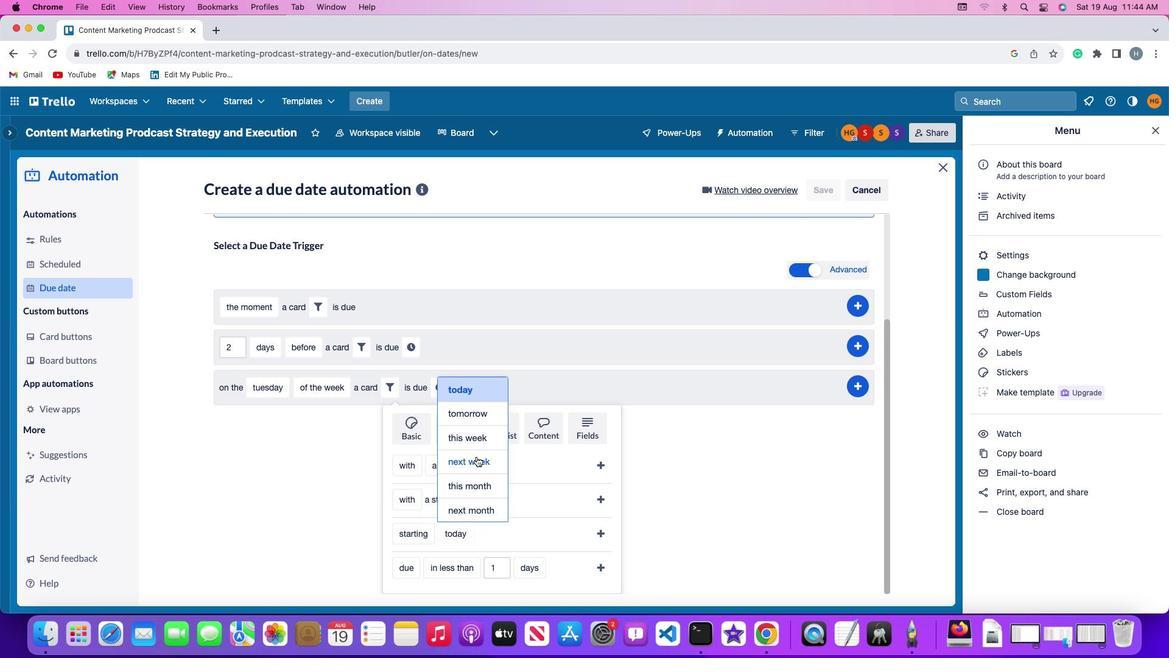 
Action: Mouse pressed left at (476, 455)
Screenshot: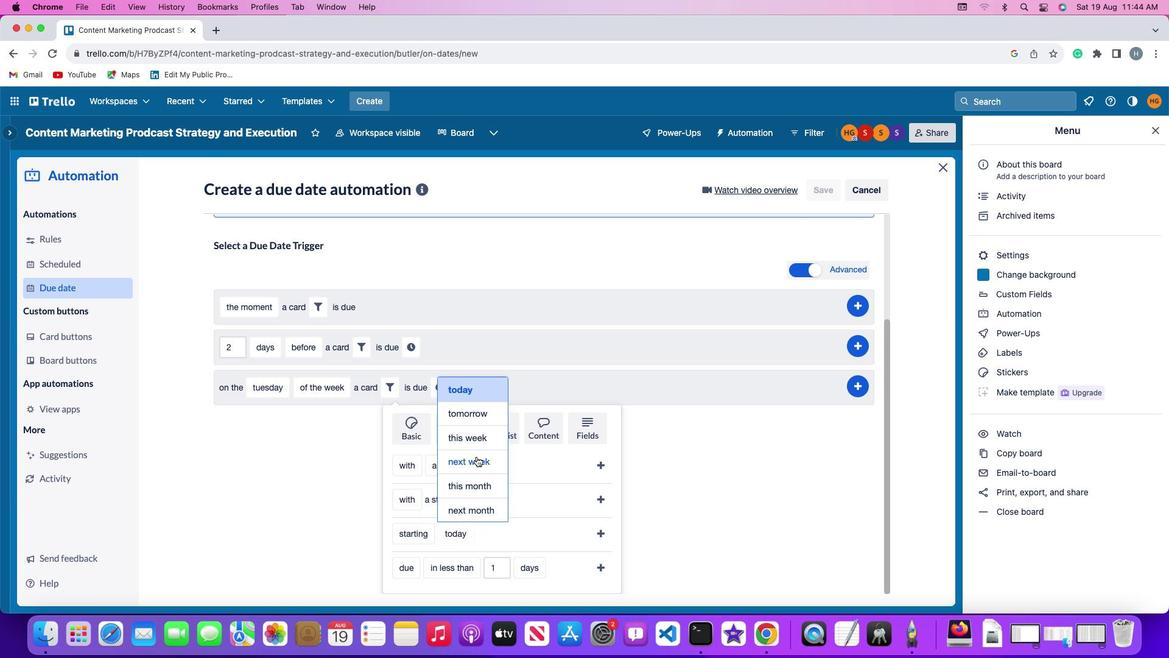 
Action: Mouse moved to (600, 524)
Screenshot: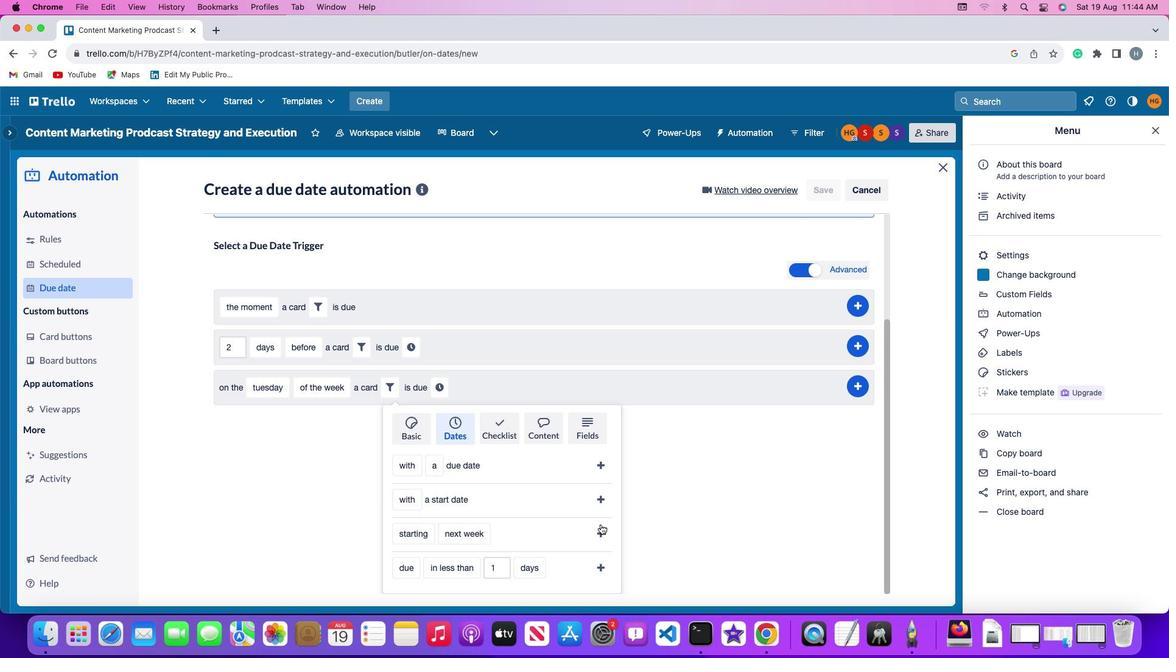 
Action: Mouse pressed left at (600, 524)
Screenshot: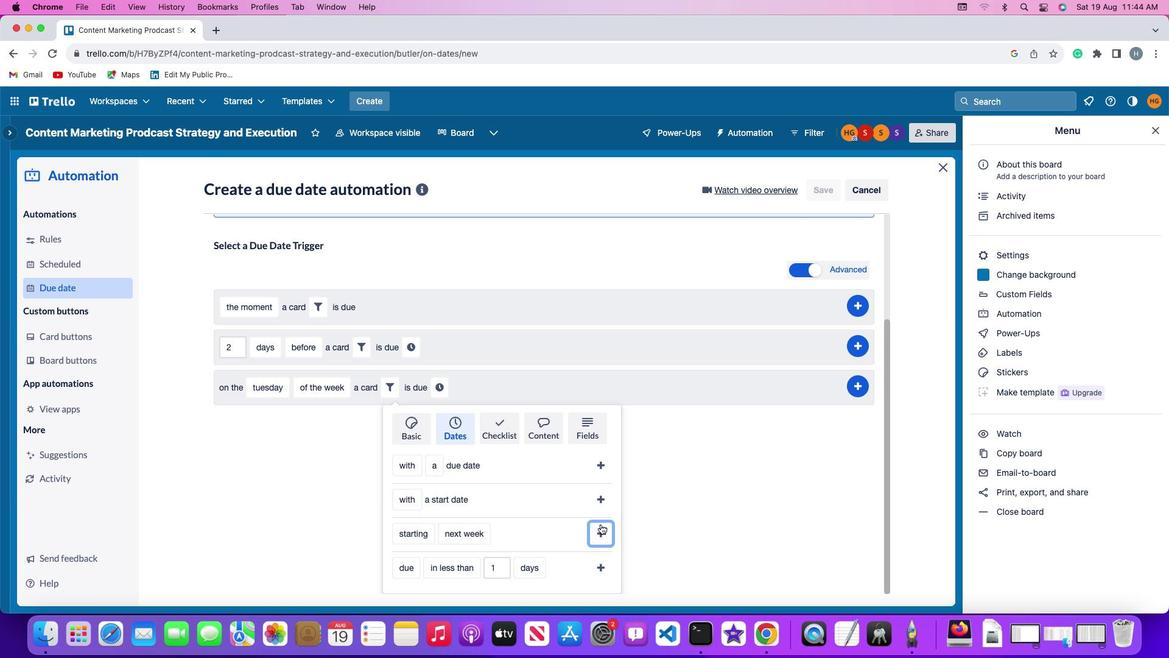 
Action: Mouse moved to (533, 535)
Screenshot: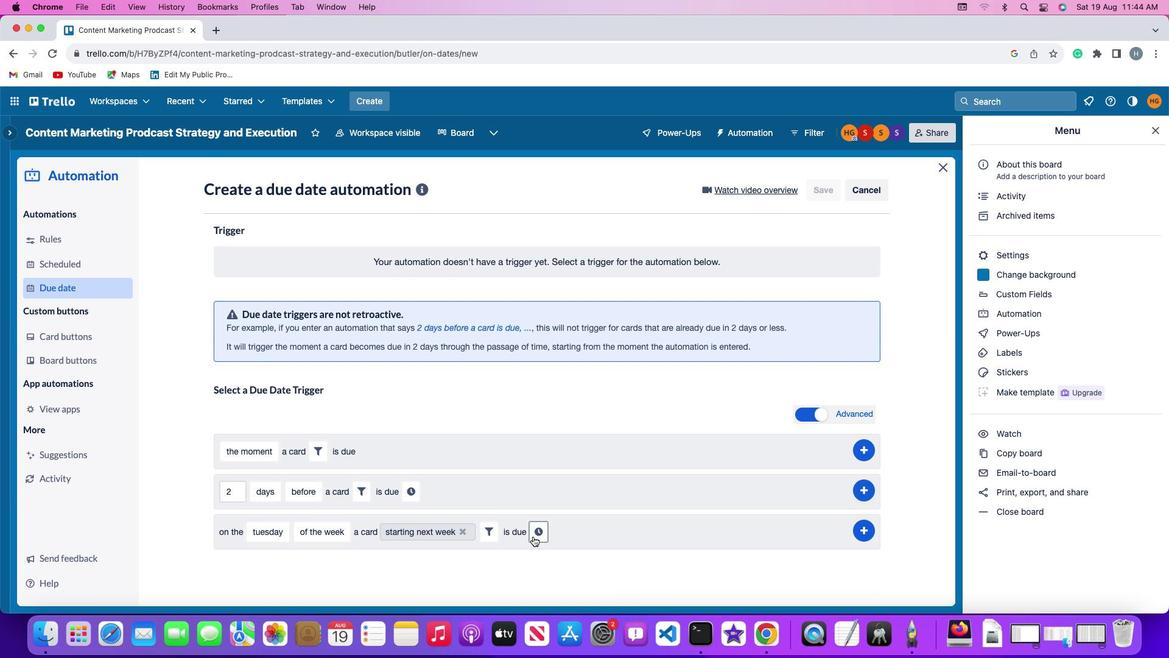 
Action: Mouse pressed left at (533, 535)
Screenshot: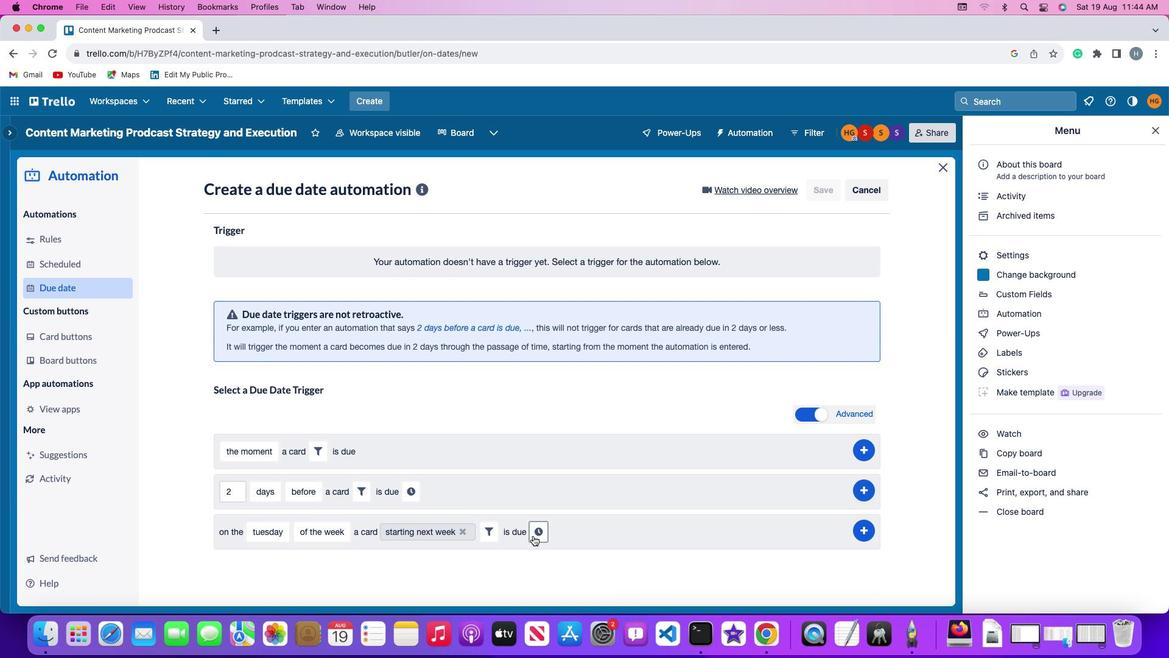 
Action: Mouse moved to (558, 533)
Screenshot: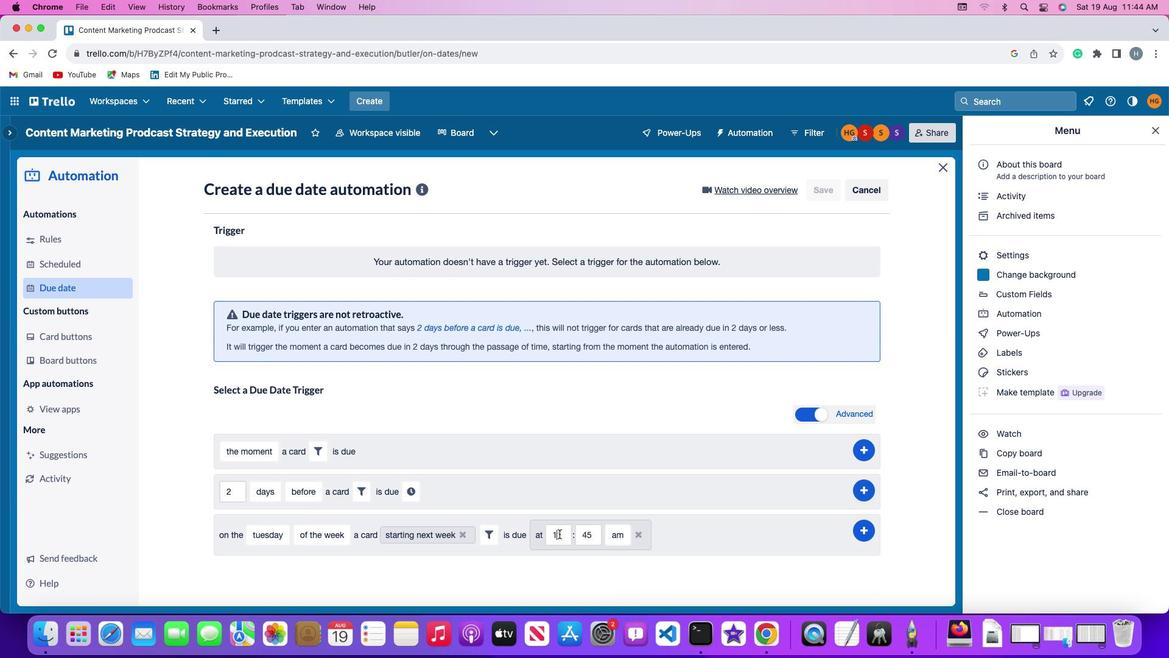 
Action: Mouse pressed left at (558, 533)
Screenshot: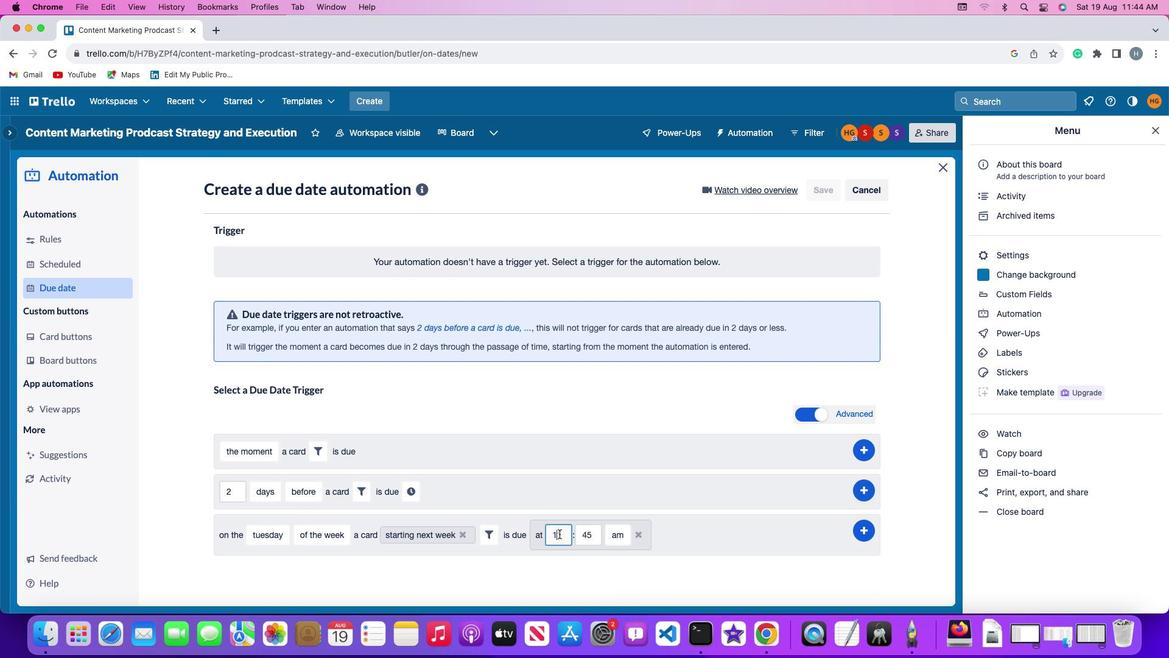 
Action: Mouse moved to (560, 533)
Screenshot: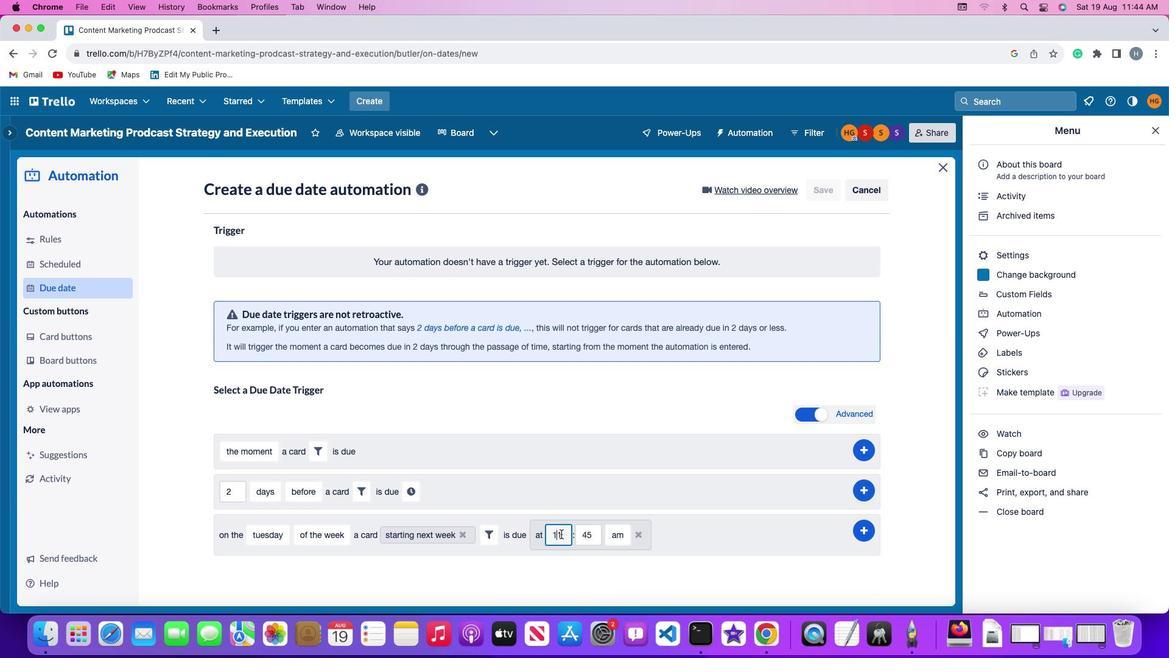 
Action: Key pressed Key.backspace'1'
Screenshot: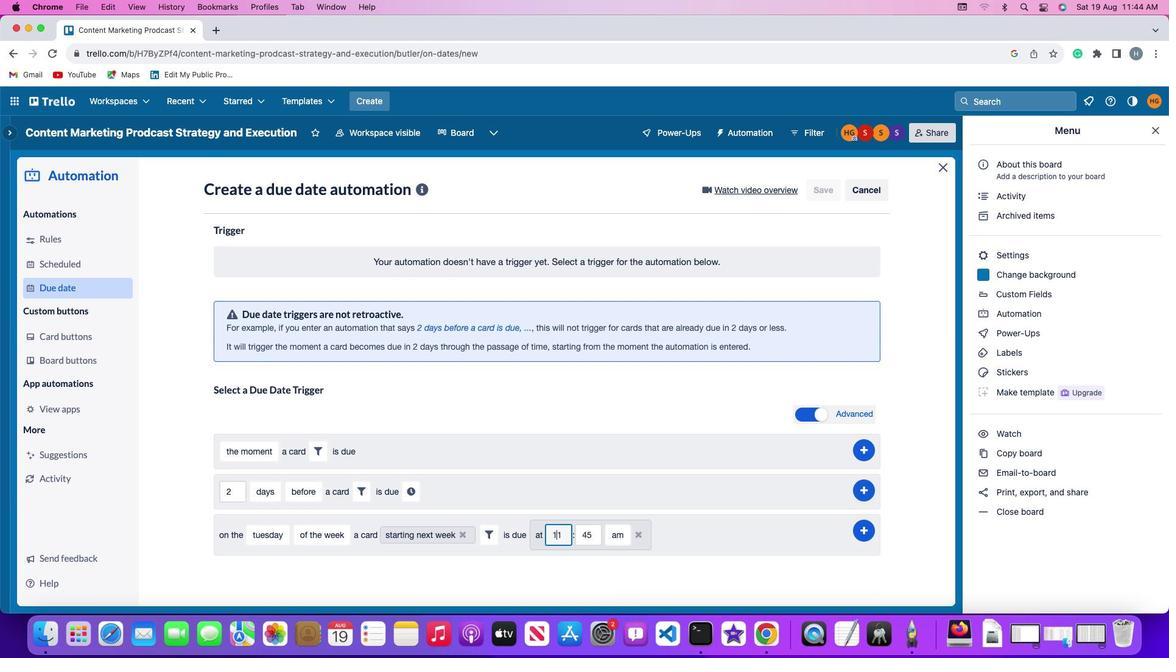 
Action: Mouse moved to (595, 535)
Screenshot: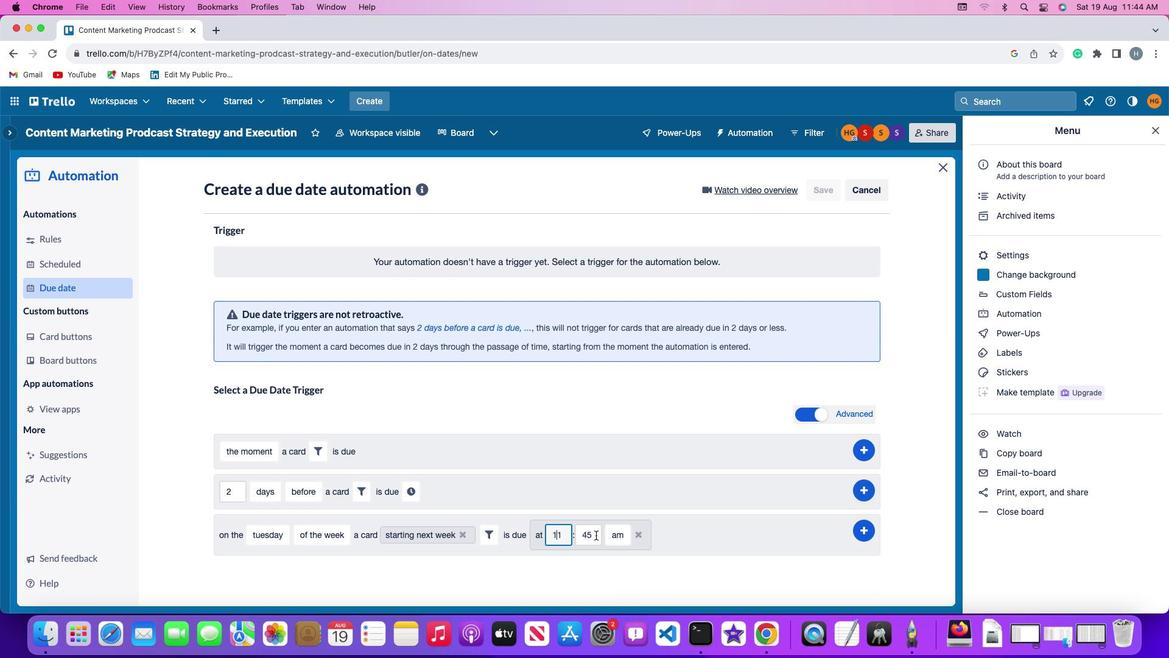 
Action: Mouse pressed left at (595, 535)
Screenshot: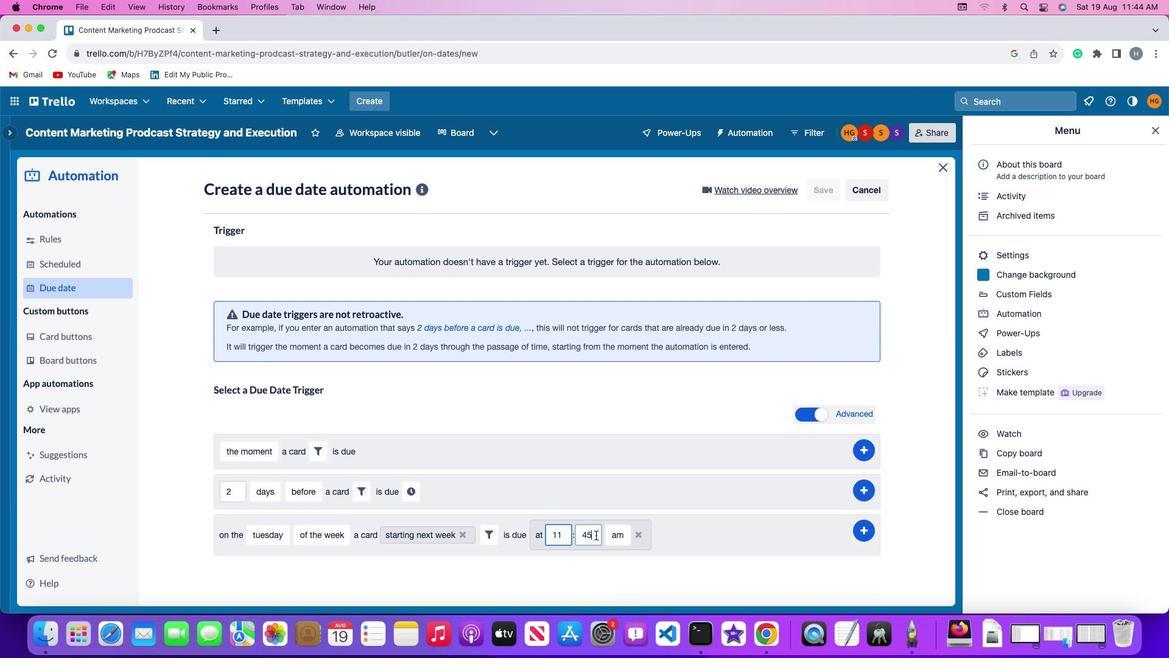 
Action: Key pressed Key.backspaceKey.backspace'0''0'
Screenshot: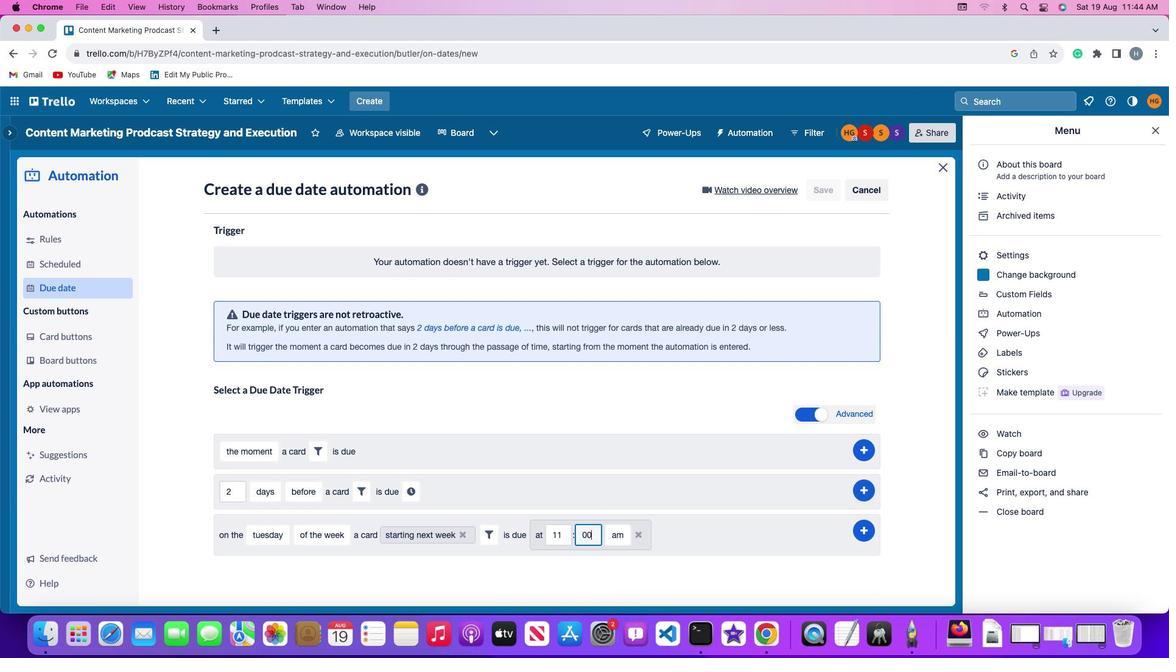 
Action: Mouse moved to (608, 536)
Screenshot: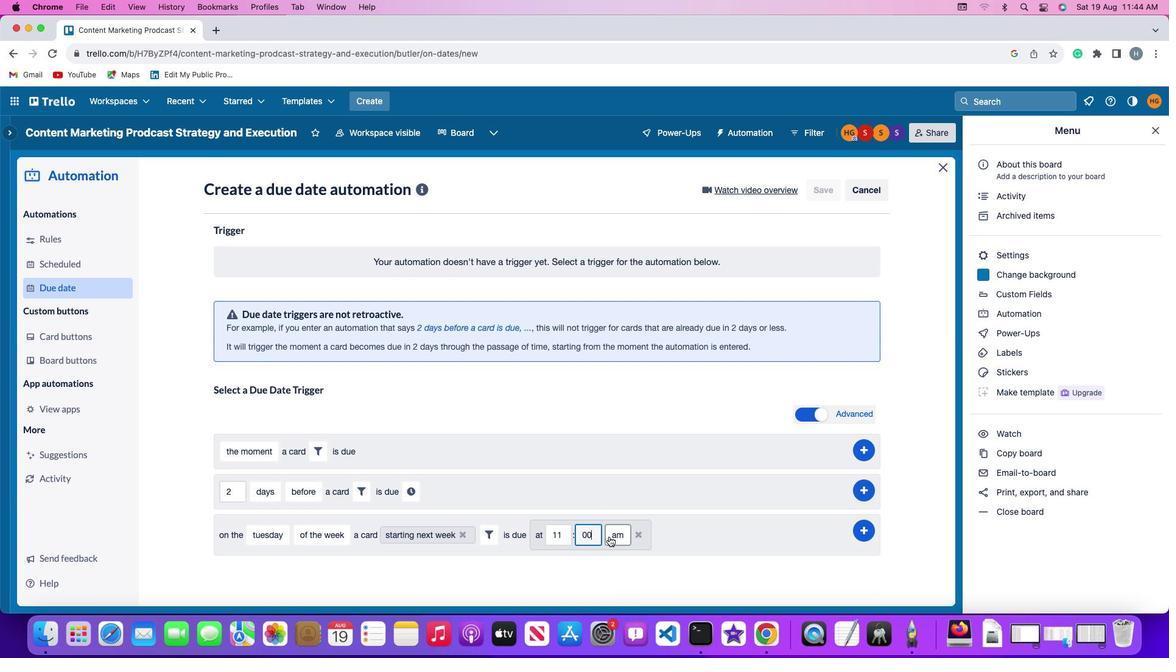 
Action: Mouse pressed left at (608, 536)
Screenshot: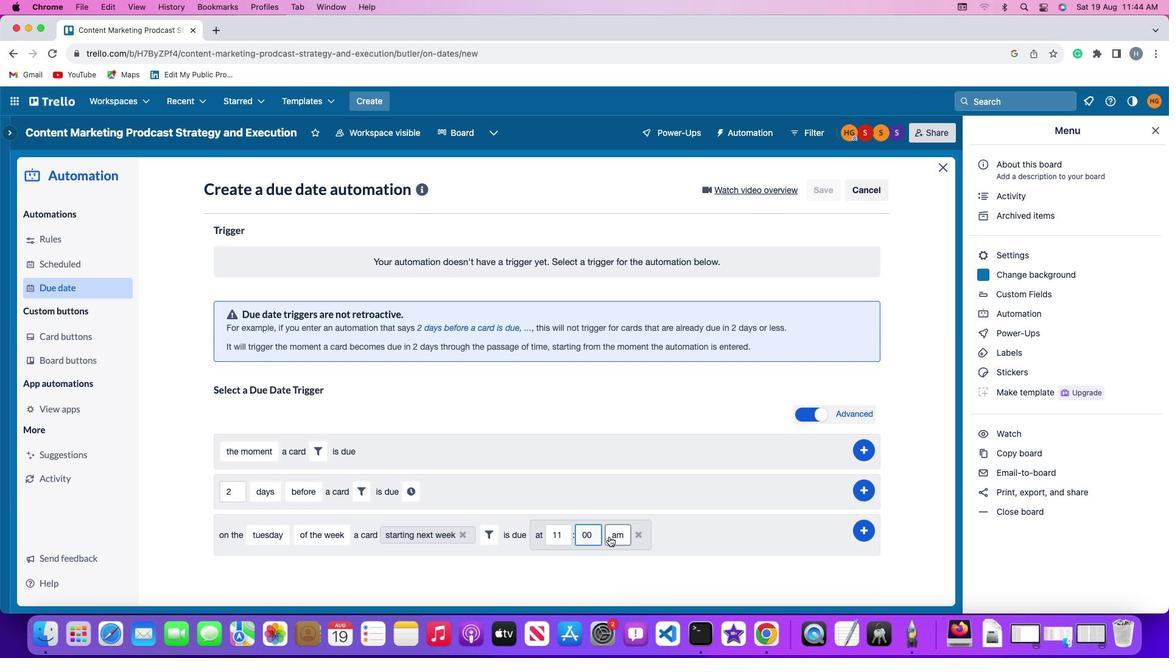 
Action: Mouse moved to (619, 550)
Screenshot: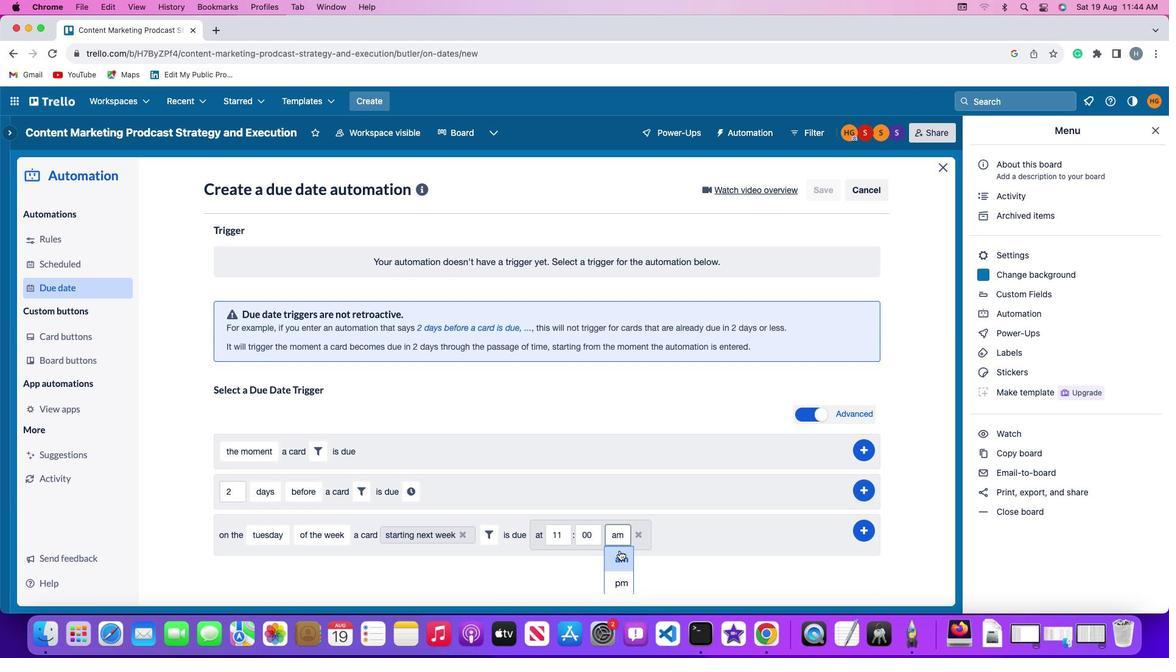 
Action: Mouse pressed left at (619, 550)
Screenshot: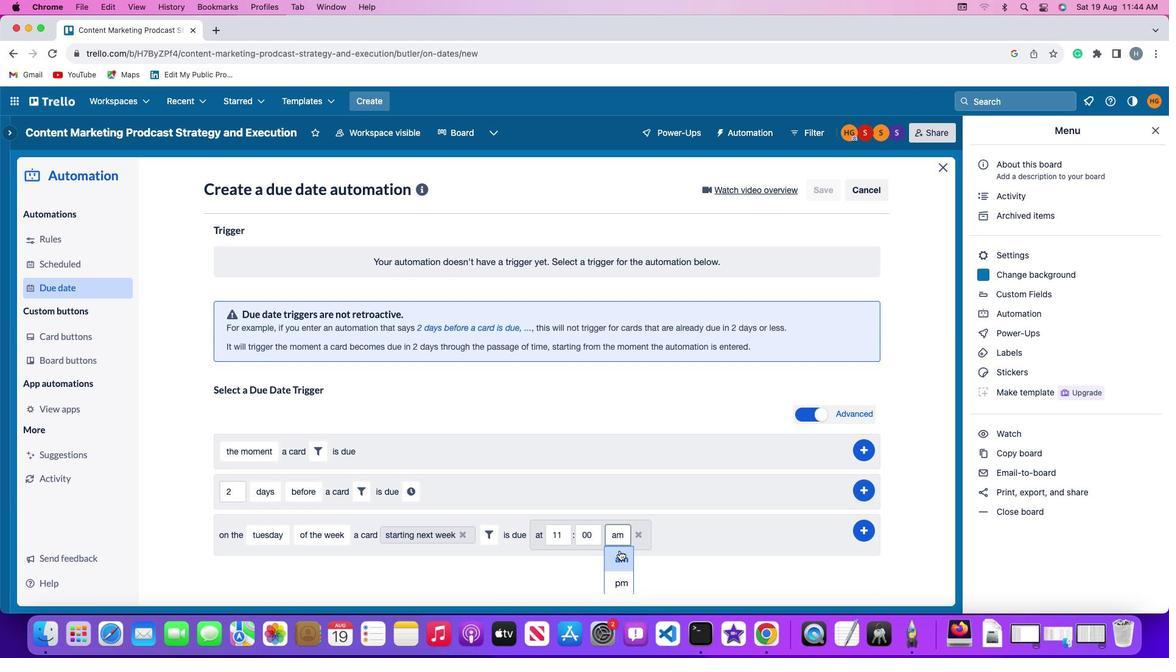 
Action: Mouse moved to (863, 527)
Screenshot: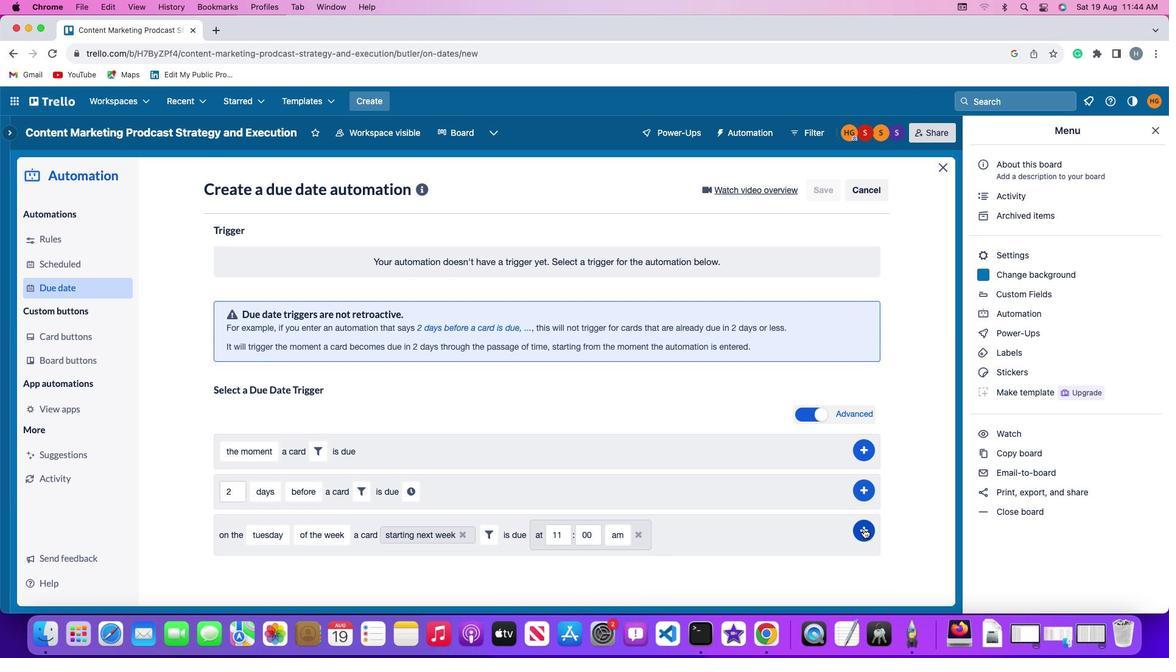 
Action: Mouse pressed left at (863, 527)
Screenshot: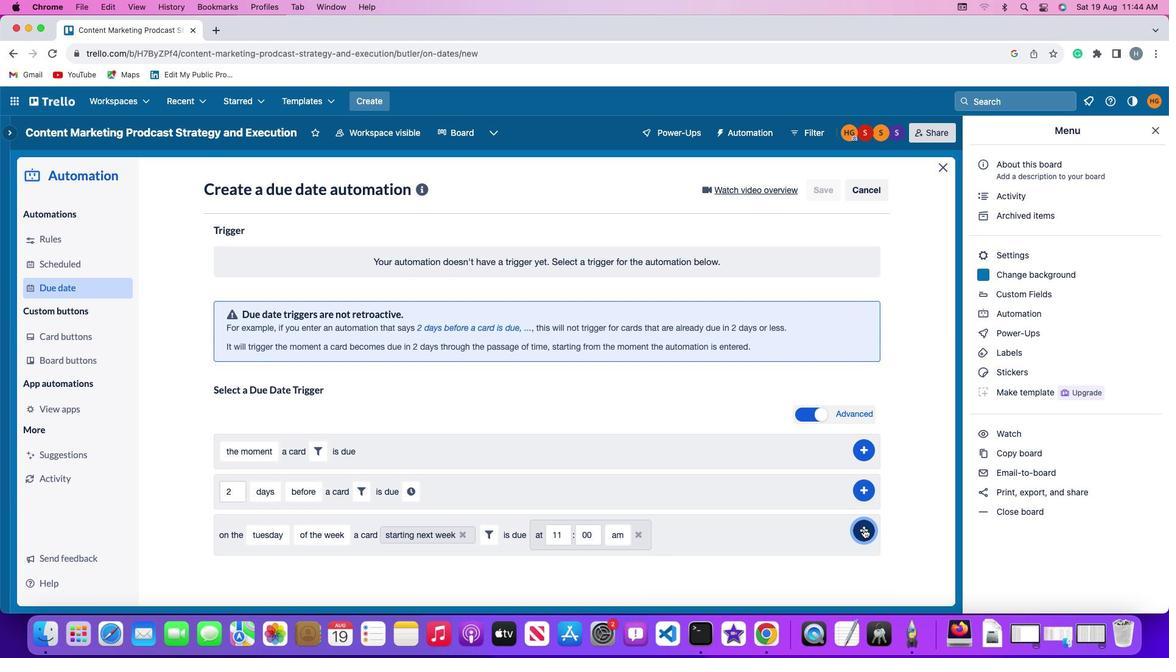 
Action: Mouse moved to (893, 409)
Screenshot: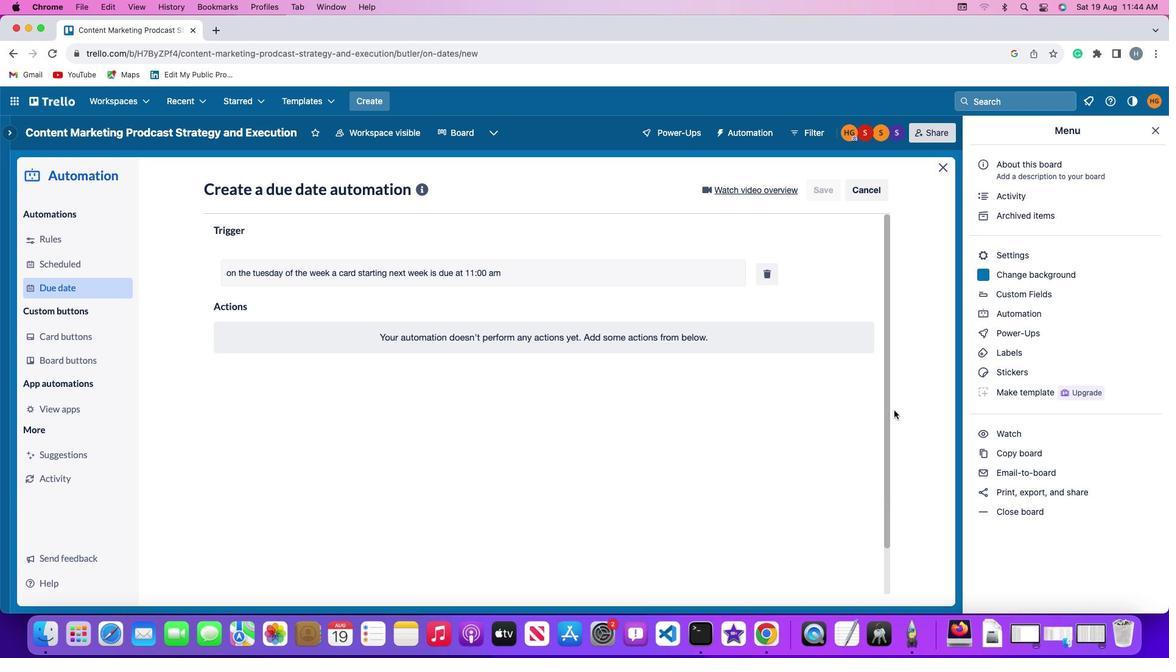 
